 Task: Create new Company, with domain: 'umn.edu' and type: 'Other'. Add new contact for this company, with mail Id: 'Vaishali_Simmons@umn.edu', First Name: Vaishali, Last name:  Simmons, Job Title: 'Marketing Manager', Phone Number: '(202) 555-1240'. Change life cycle stage to  Lead and lead status to  Open. Logged in from softage.5@softage.net
Action: Mouse moved to (78, 48)
Screenshot: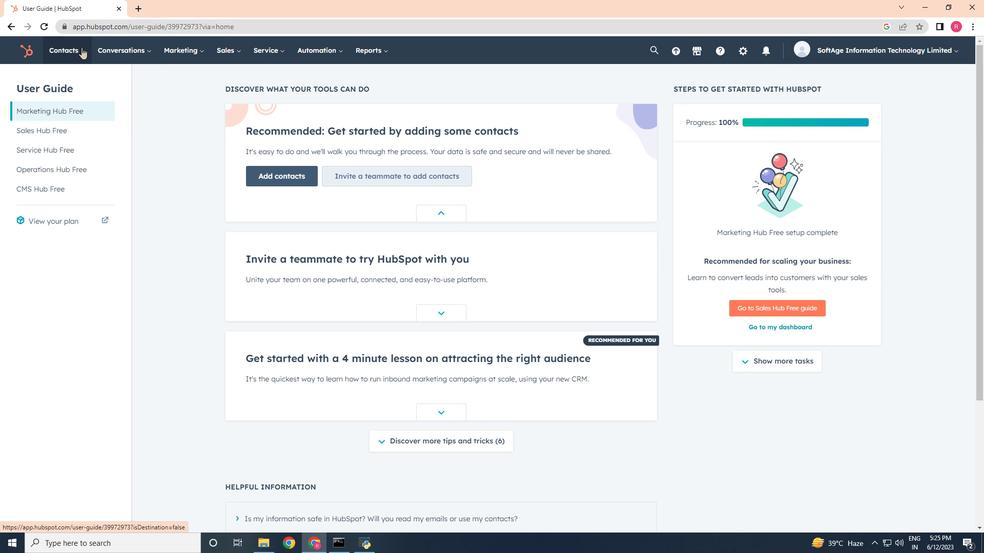 
Action: Mouse pressed left at (78, 48)
Screenshot: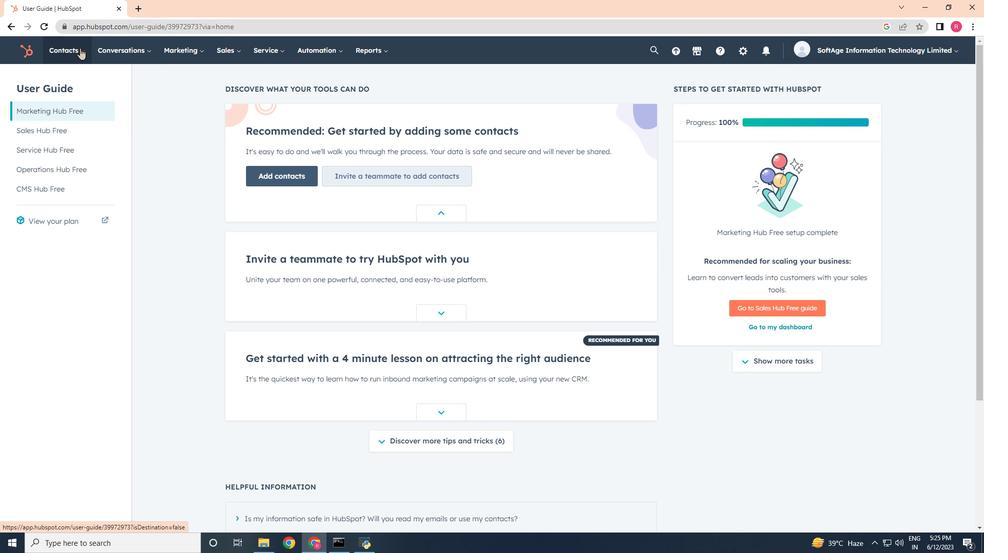 
Action: Mouse moved to (81, 94)
Screenshot: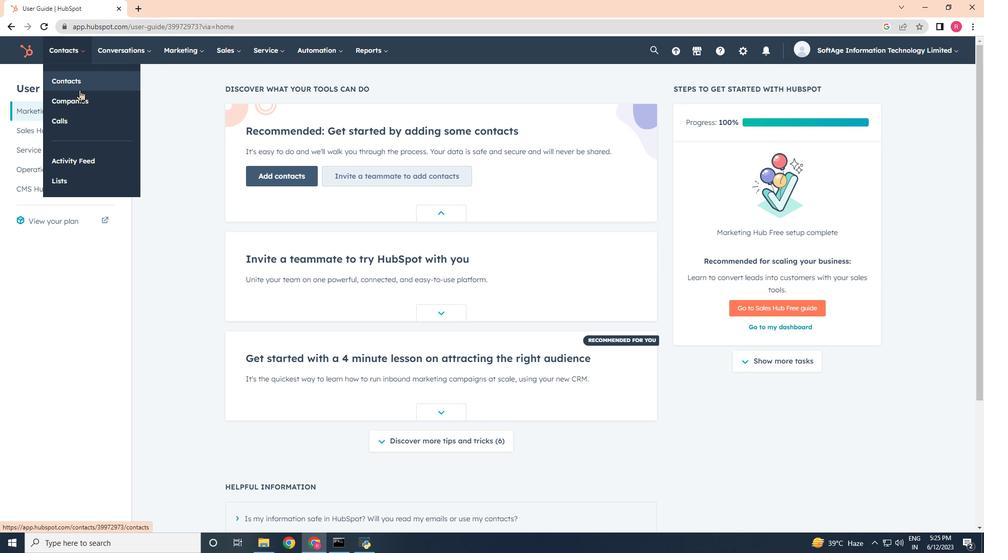 
Action: Mouse pressed left at (81, 94)
Screenshot: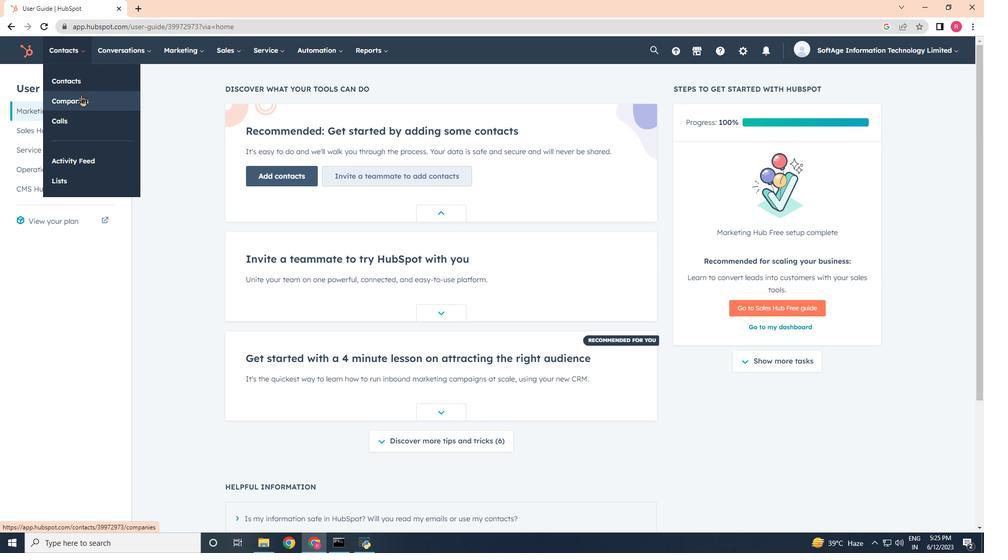
Action: Mouse moved to (933, 84)
Screenshot: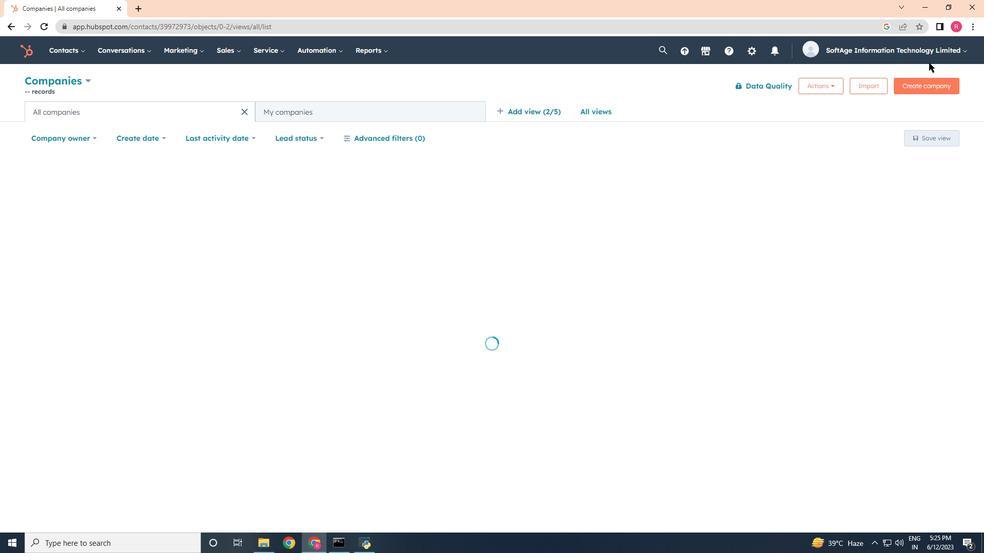 
Action: Mouse pressed left at (933, 84)
Screenshot: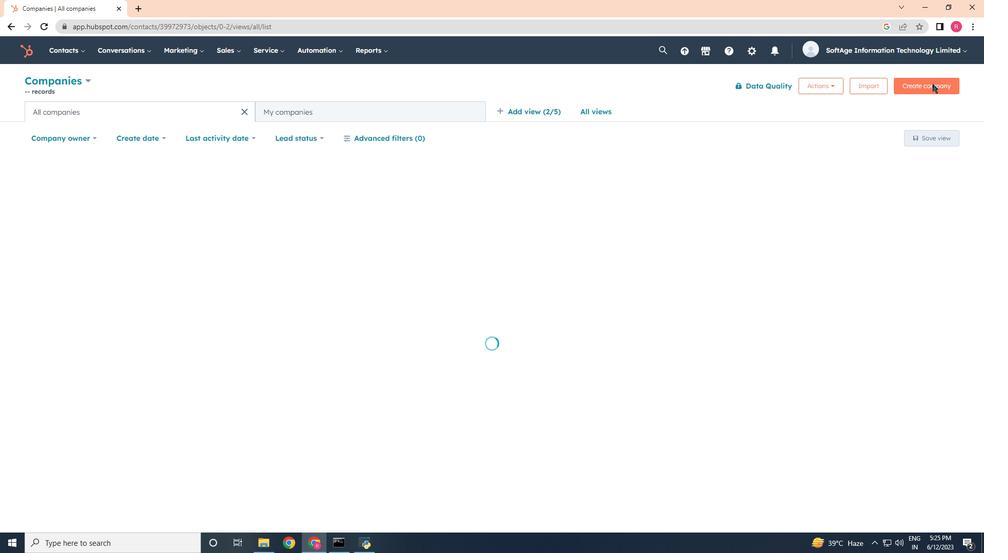
Action: Mouse moved to (748, 128)
Screenshot: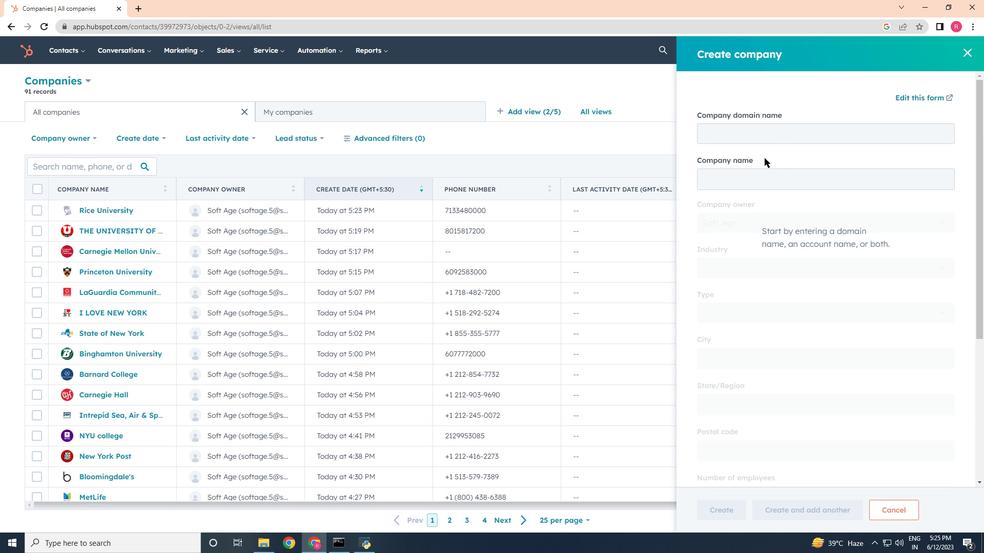 
Action: Mouse pressed left at (748, 128)
Screenshot: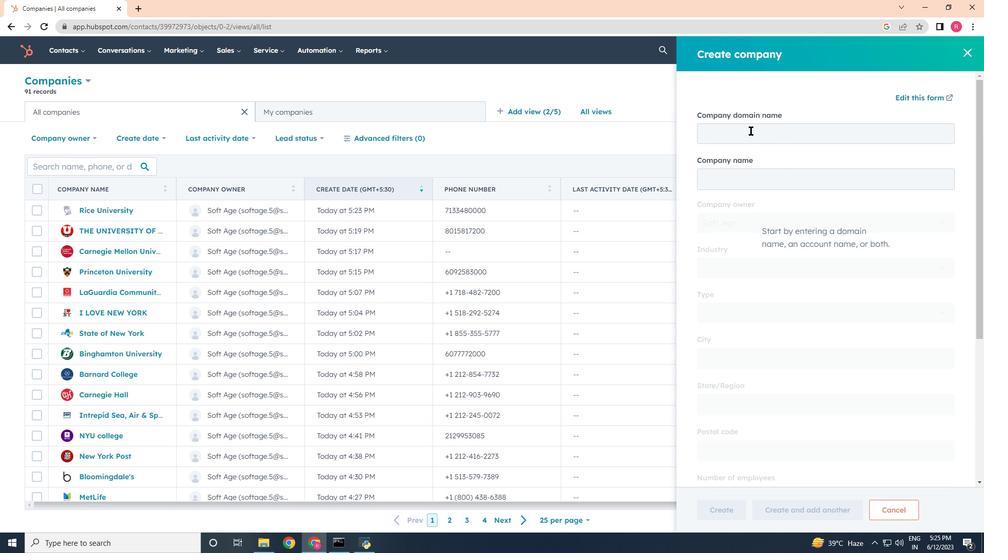 
Action: Mouse moved to (747, 128)
Screenshot: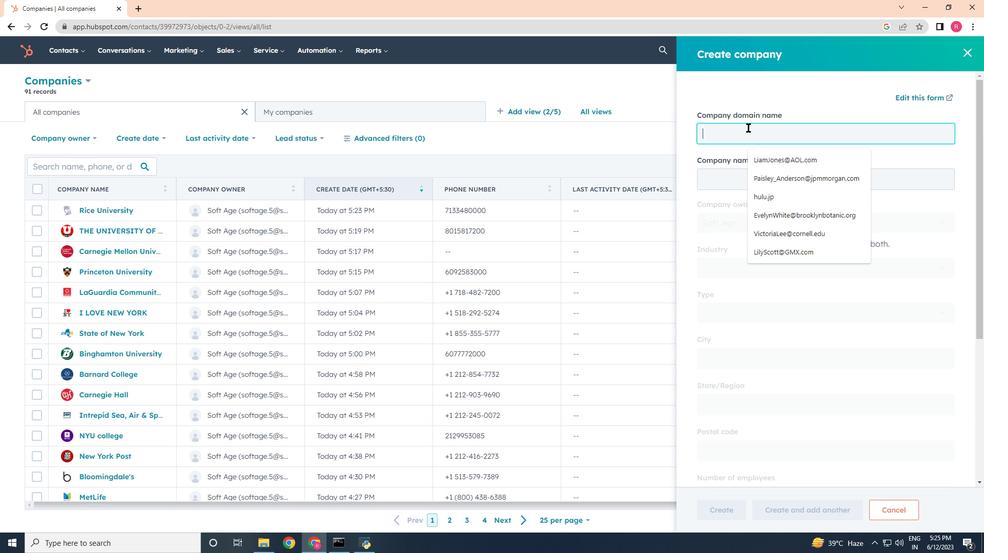 
Action: Key pressed umn.edu
Screenshot: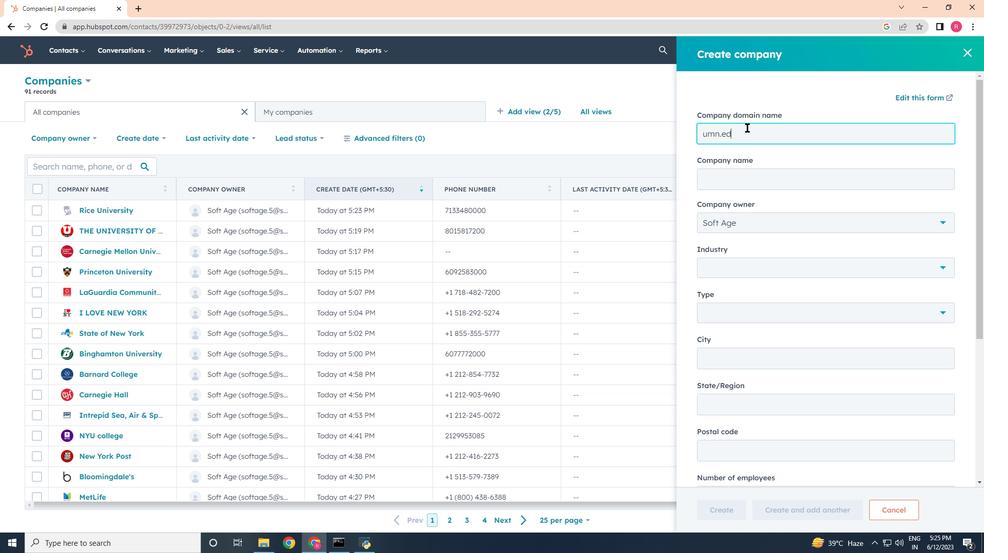 
Action: Mouse moved to (746, 309)
Screenshot: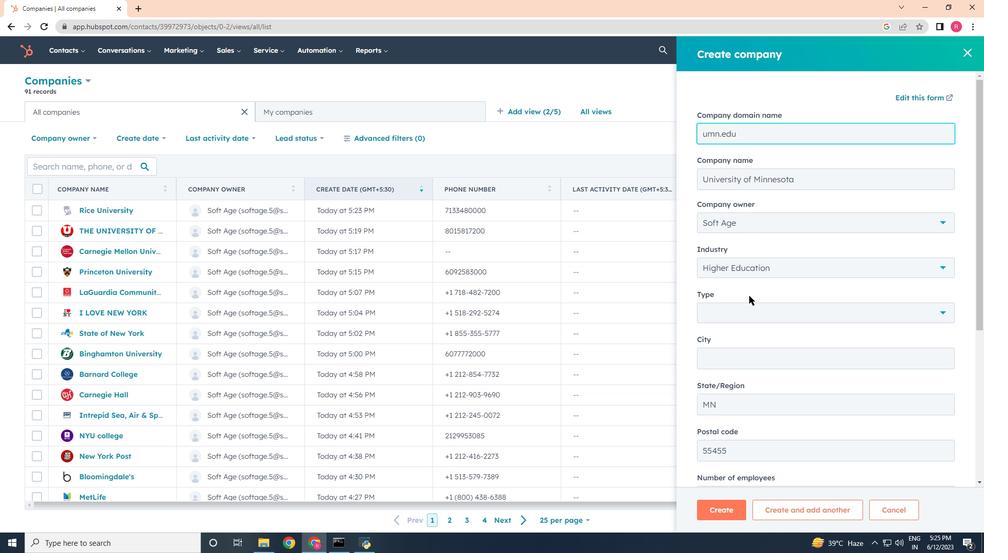 
Action: Mouse pressed left at (746, 309)
Screenshot: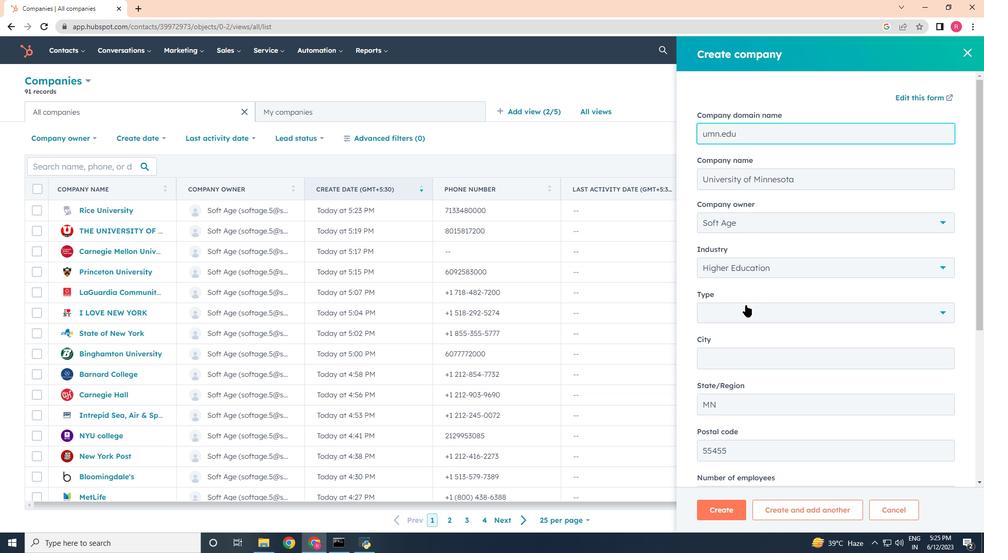 
Action: Mouse moved to (733, 446)
Screenshot: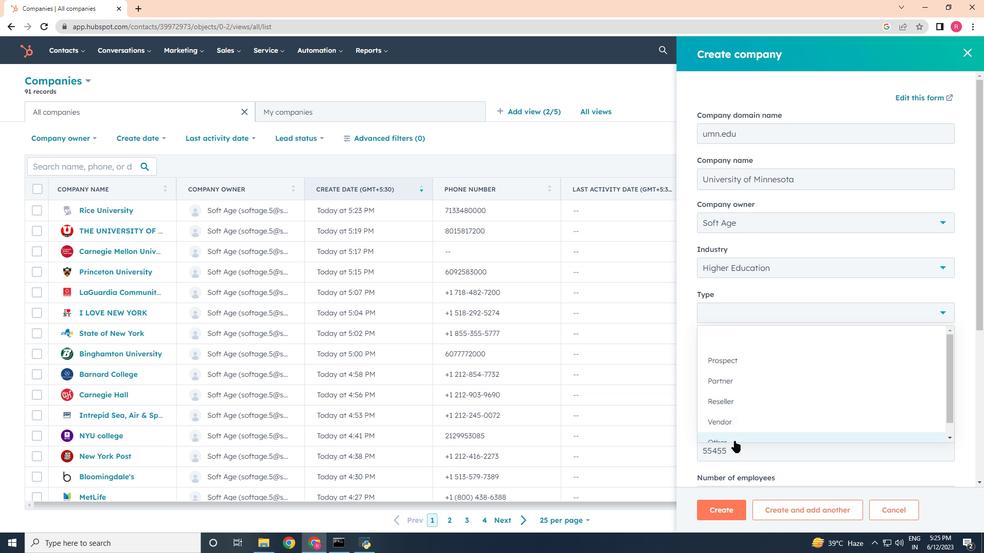 
Action: Mouse pressed left at (733, 446)
Screenshot: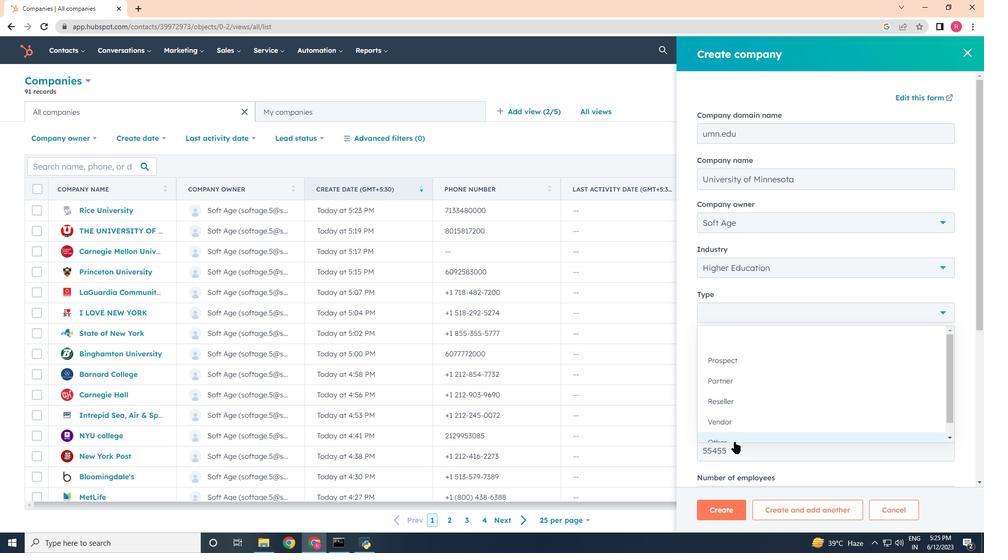 
Action: Mouse moved to (731, 305)
Screenshot: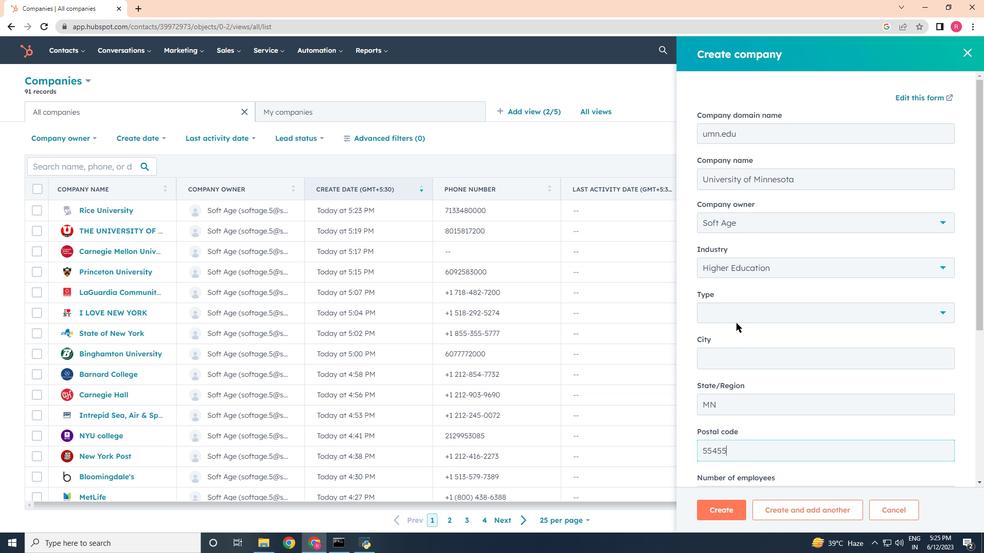 
Action: Mouse pressed left at (731, 305)
Screenshot: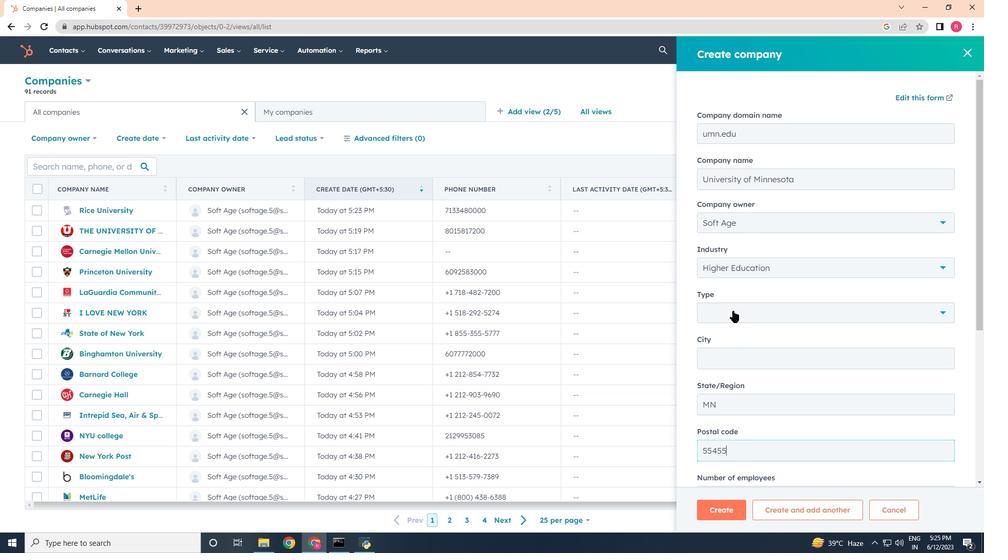 
Action: Mouse moved to (730, 427)
Screenshot: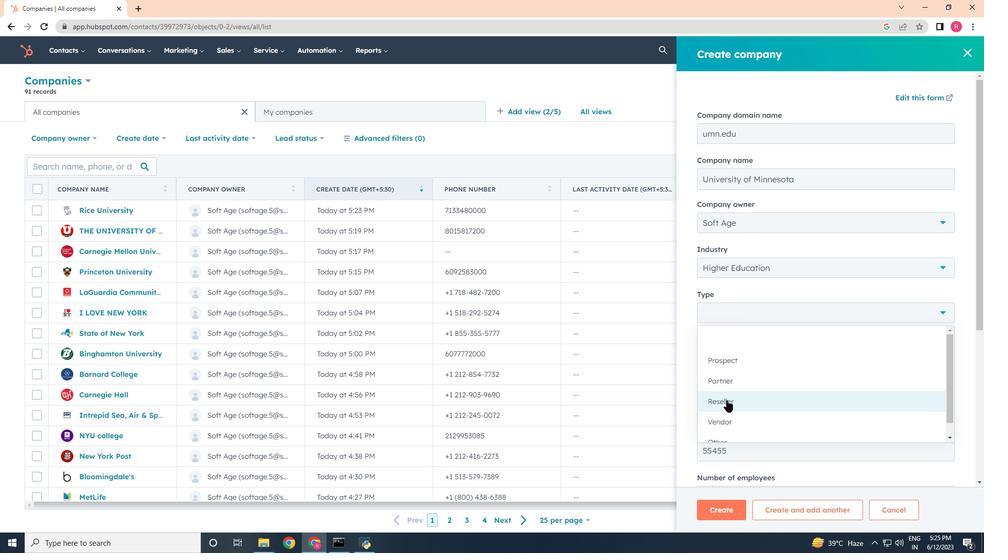 
Action: Mouse scrolled (730, 426) with delta (0, 0)
Screenshot: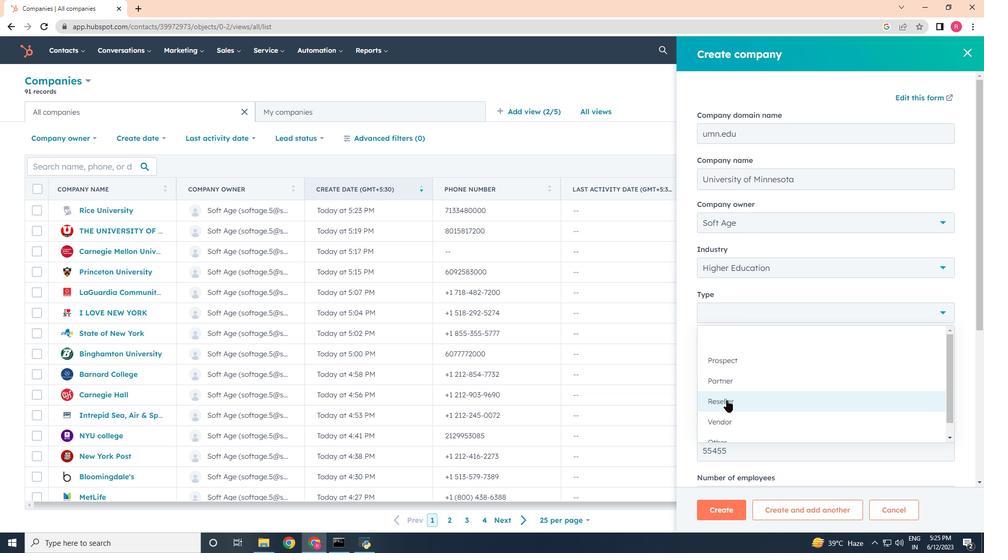 
Action: Mouse moved to (731, 434)
Screenshot: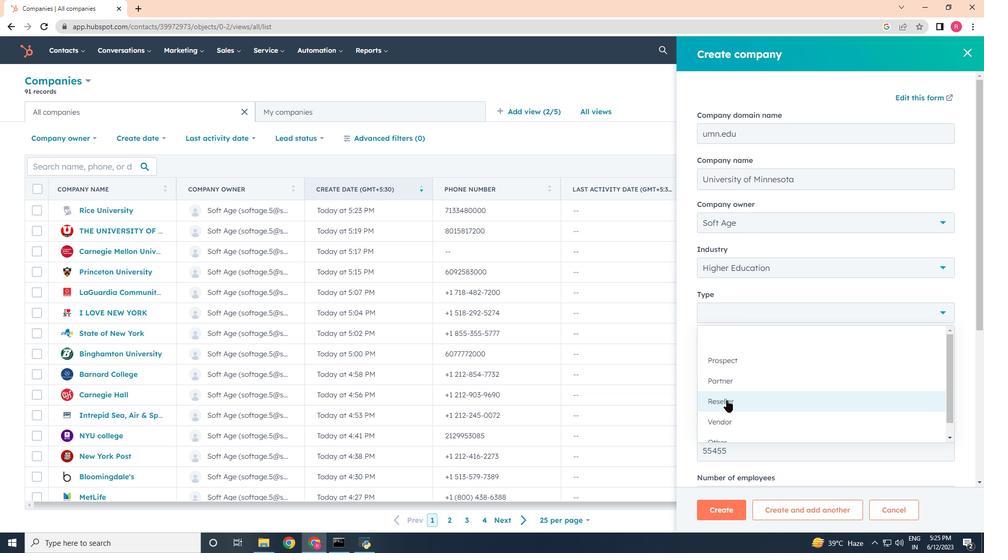 
Action: Mouse scrolled (731, 434) with delta (0, 0)
Screenshot: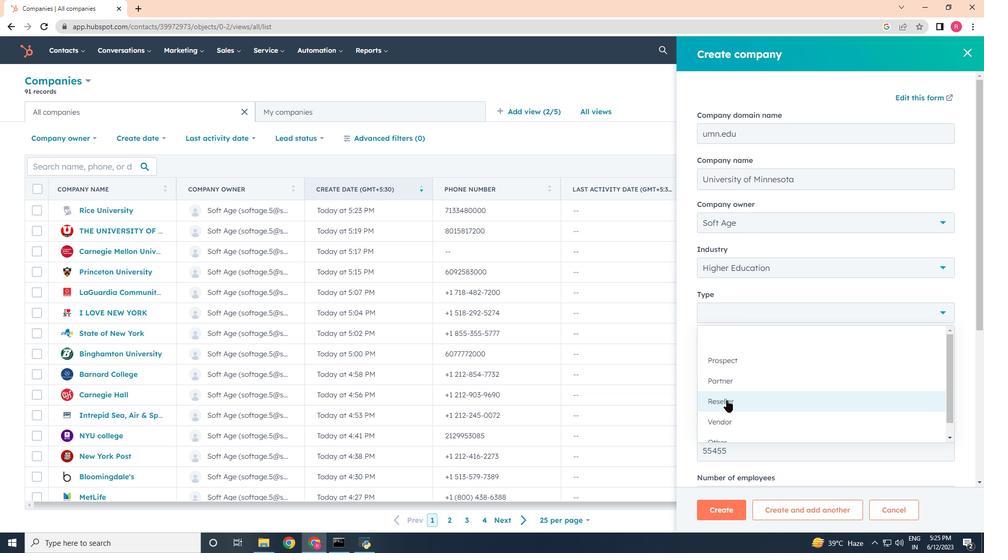
Action: Mouse scrolled (731, 434) with delta (0, 0)
Screenshot: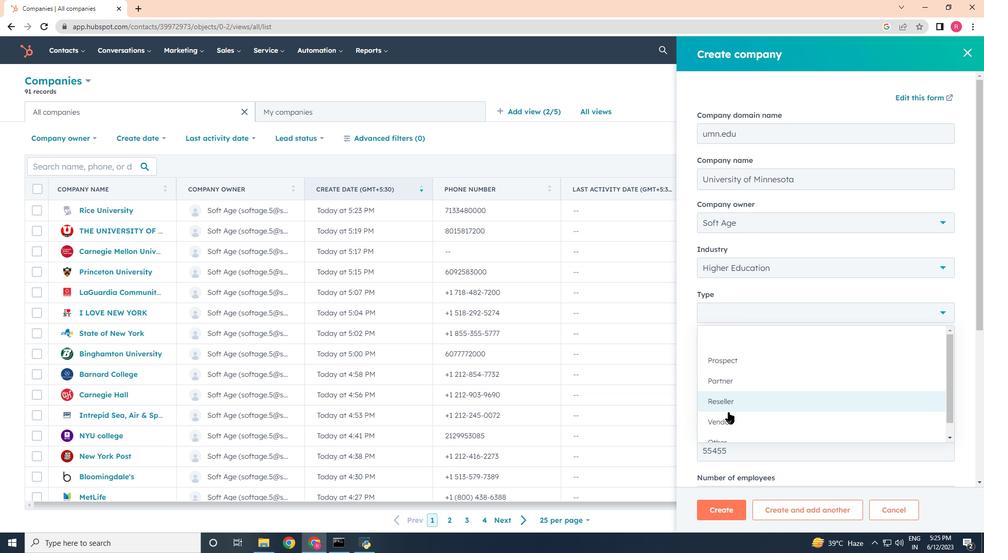 
Action: Mouse scrolled (731, 434) with delta (0, 0)
Screenshot: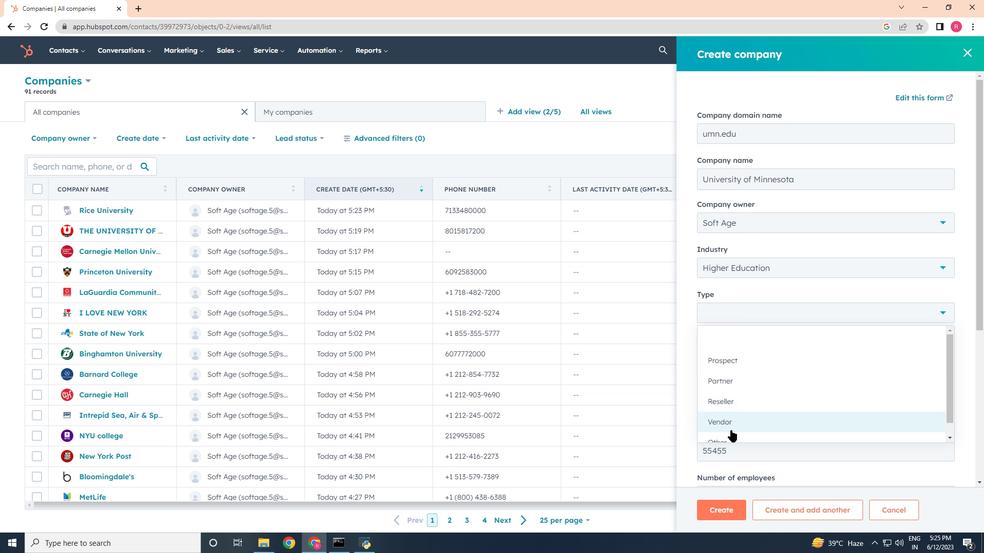
Action: Mouse moved to (732, 433)
Screenshot: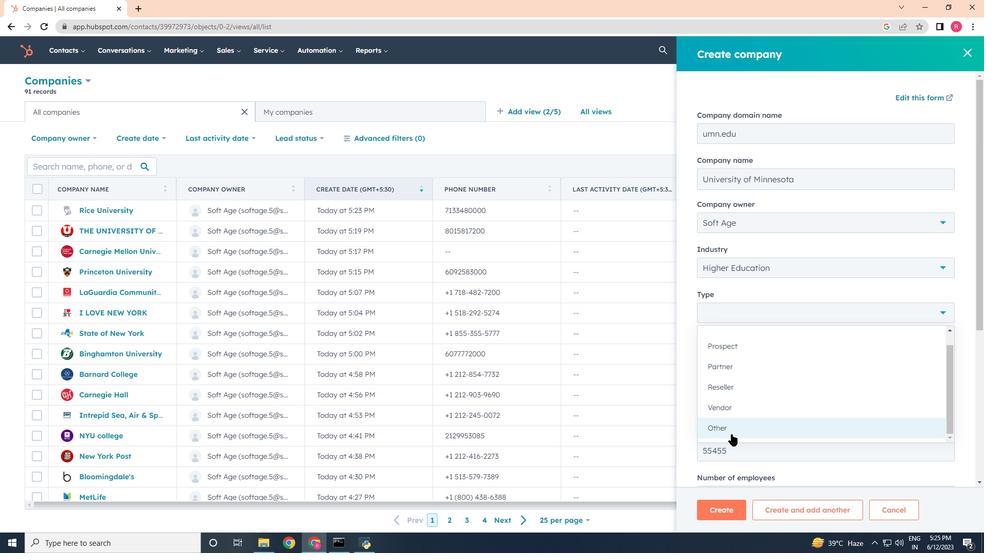 
Action: Mouse pressed left at (732, 433)
Screenshot: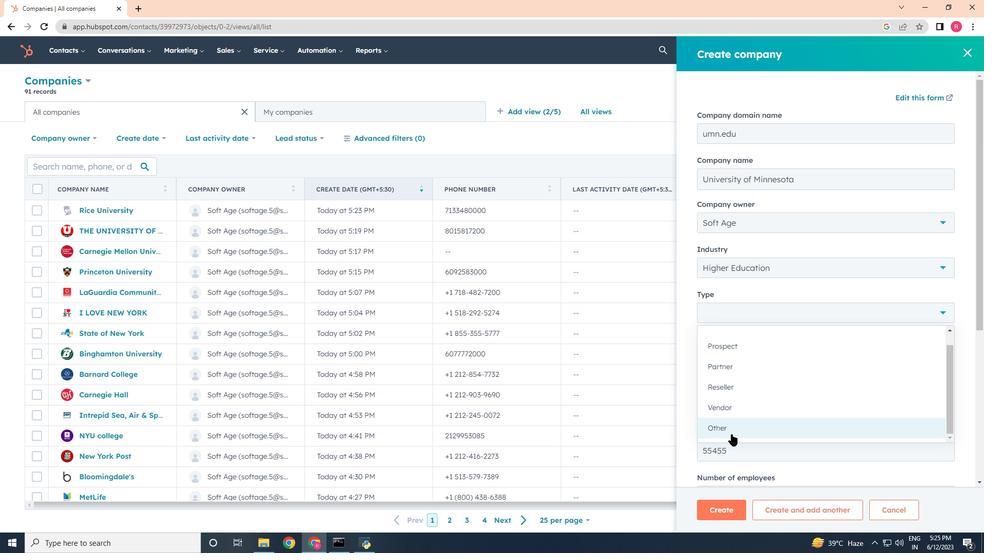 
Action: Mouse moved to (727, 509)
Screenshot: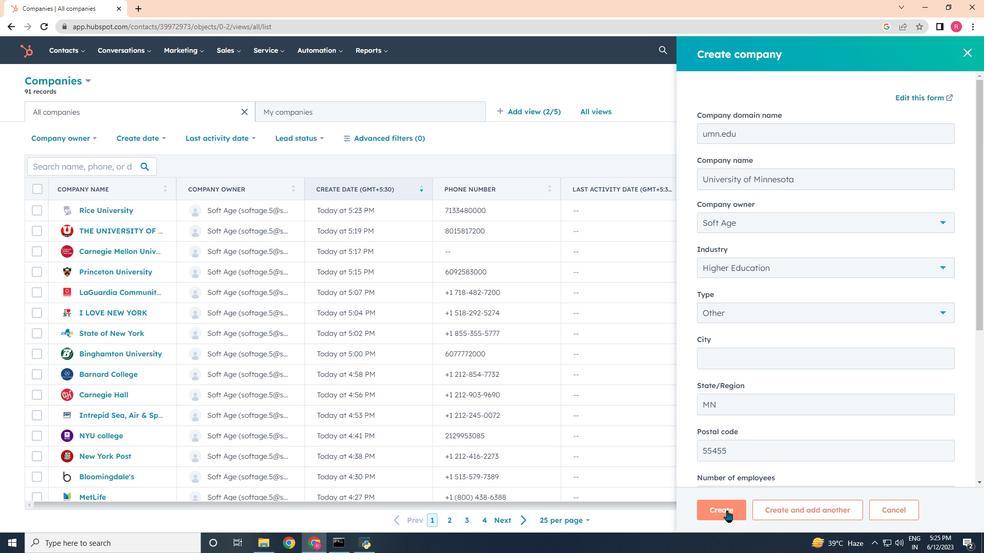 
Action: Mouse pressed left at (727, 509)
Screenshot: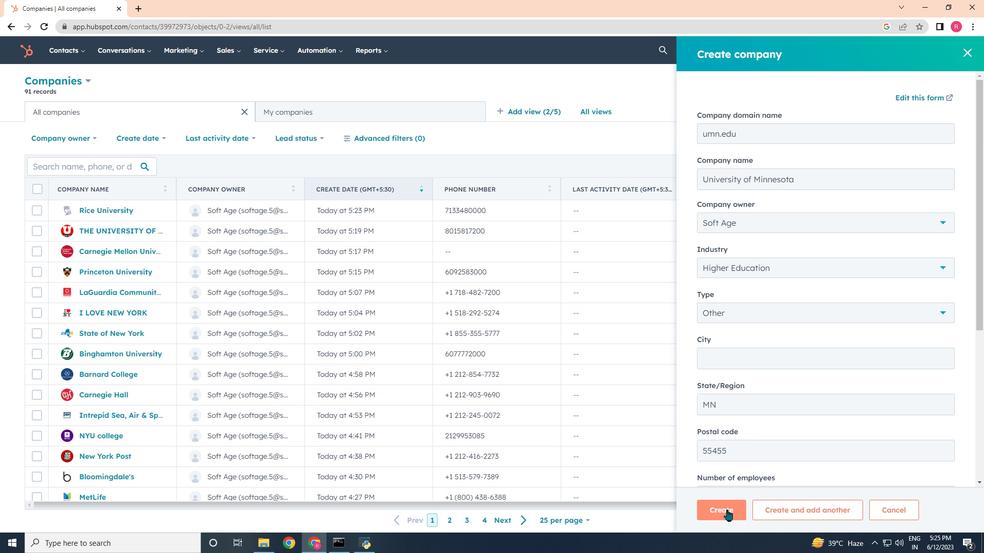 
Action: Mouse moved to (692, 329)
Screenshot: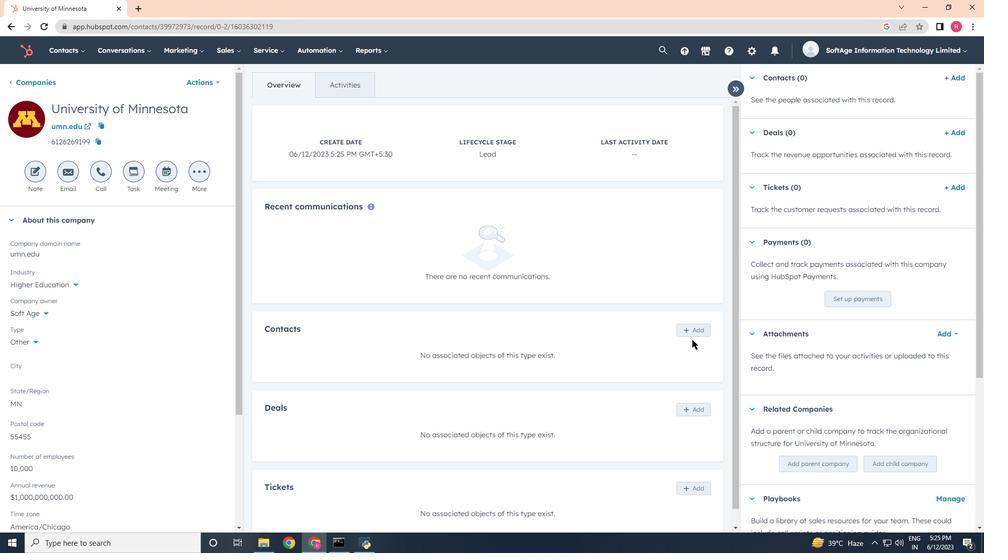 
Action: Mouse pressed left at (692, 329)
Screenshot: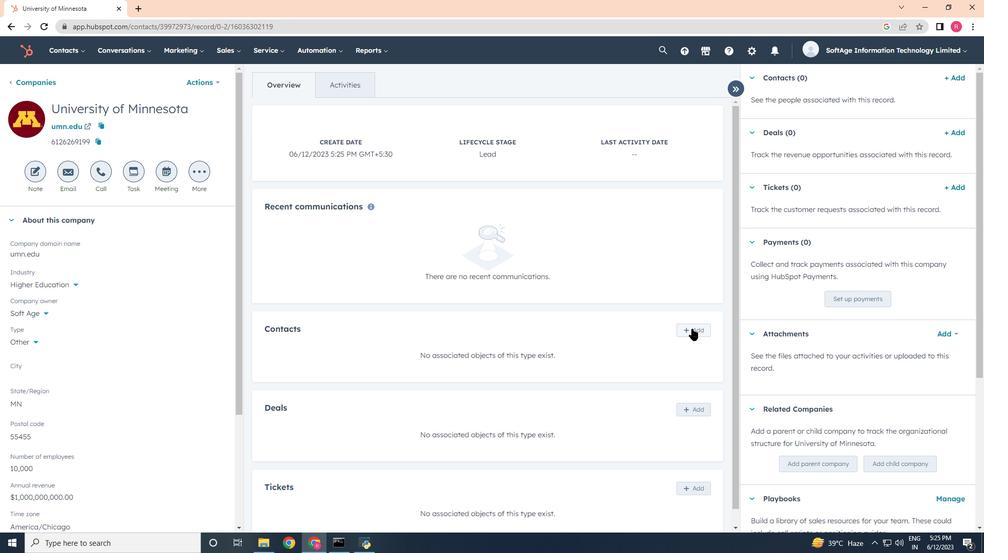 
Action: Mouse moved to (743, 96)
Screenshot: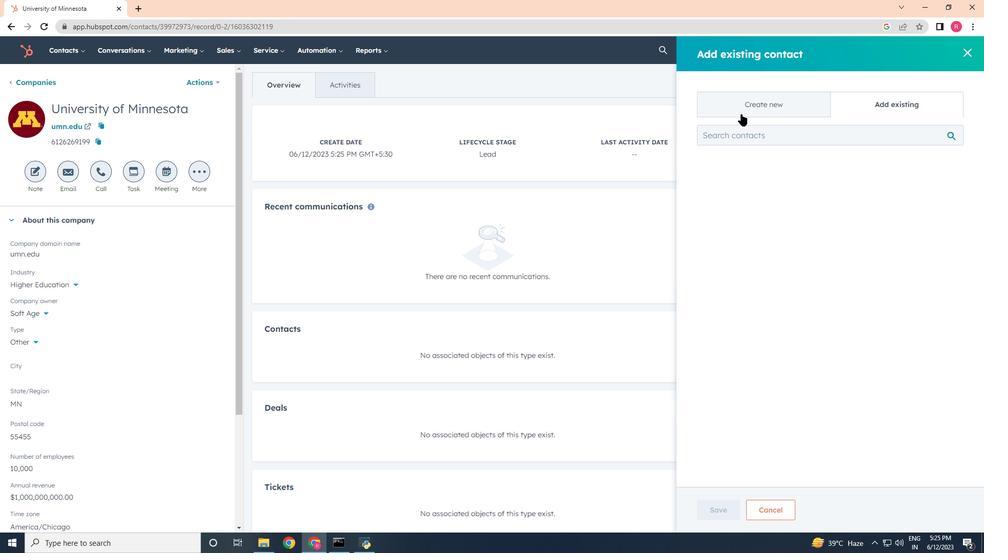 
Action: Mouse pressed left at (743, 96)
Screenshot: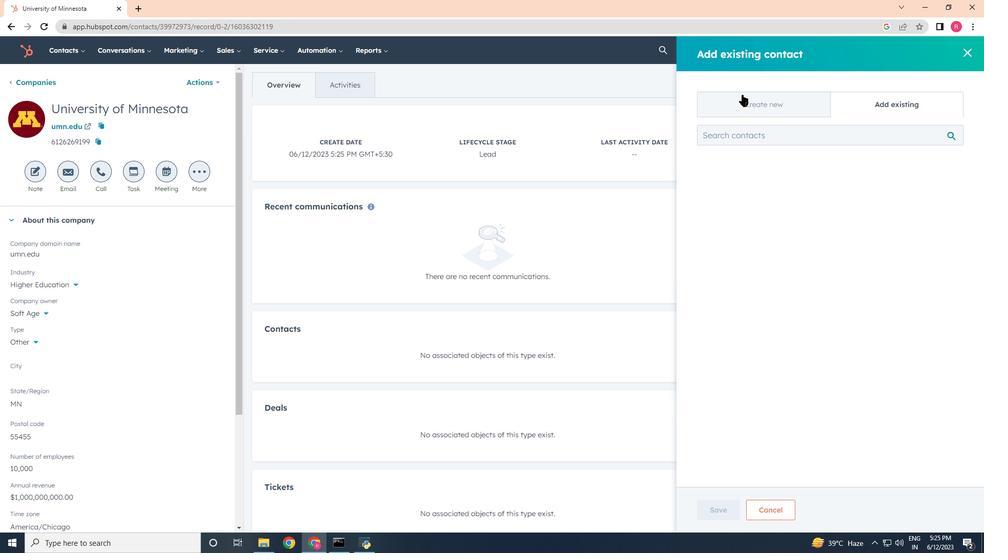 
Action: Mouse moved to (742, 166)
Screenshot: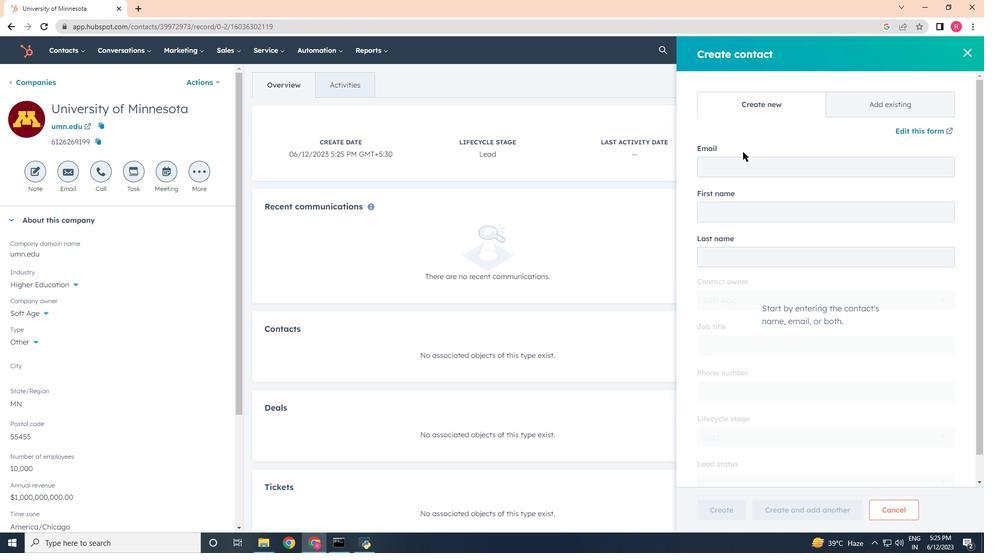 
Action: Mouse pressed left at (742, 166)
Screenshot: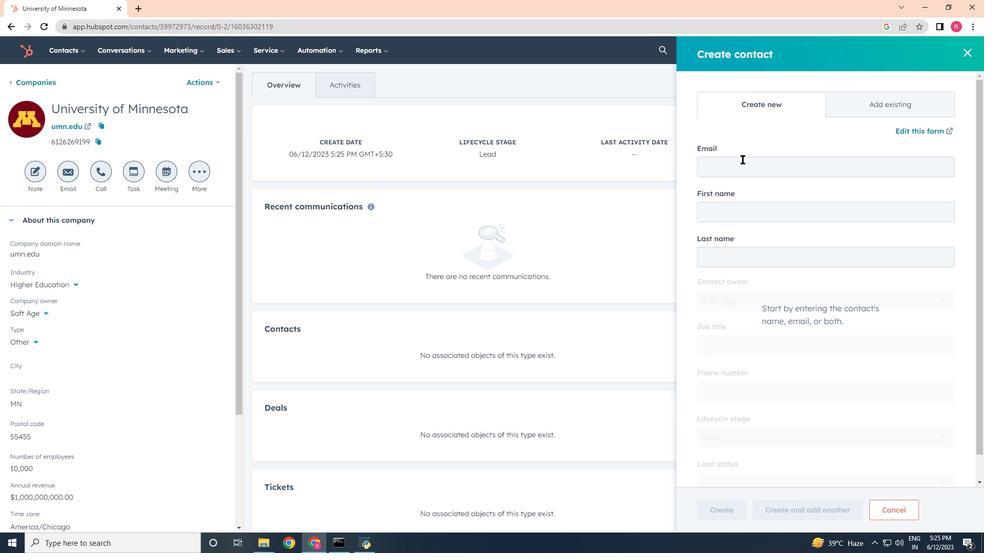 
Action: Mouse moved to (741, 165)
Screenshot: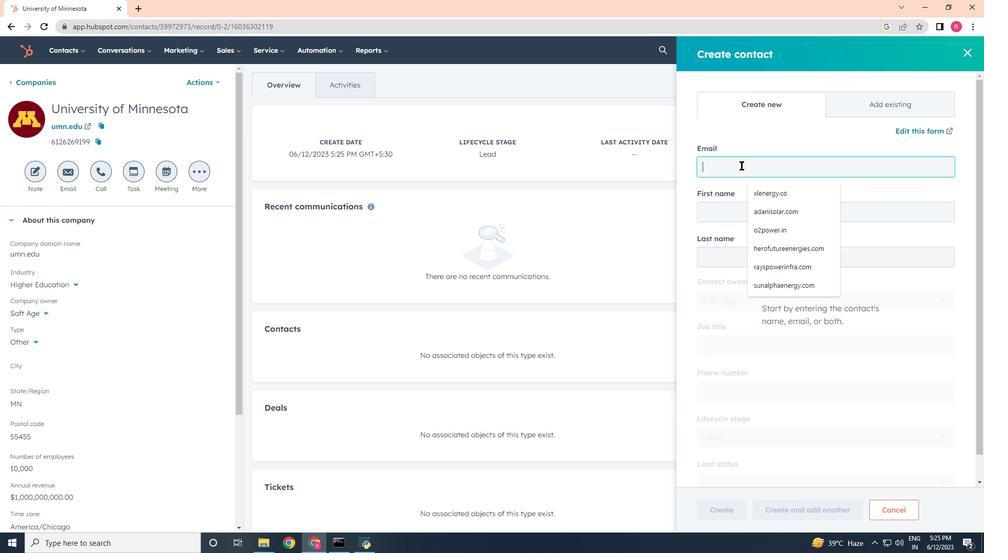 
Action: Key pressed <Key.shift>Vaishali<Key.shift><Key.shift>_<Key.shift><Key.shift><Key.shift><Key.shift><Key.shift><Key.shift><Key.shift><Key.shift>Simmons<Key.shift><Key.shift><Key.shift><Key.shift>@umn.edu
Screenshot: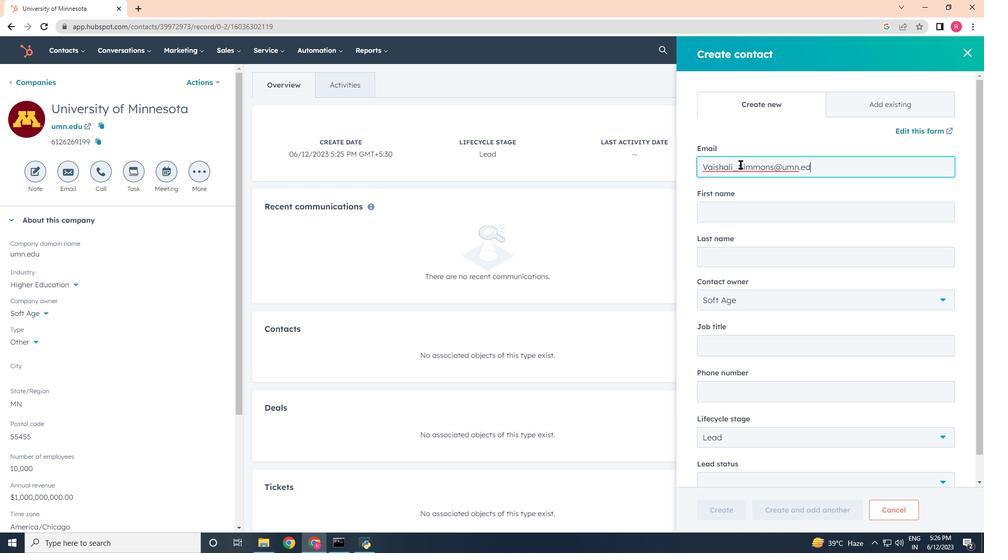 
Action: Mouse moved to (759, 210)
Screenshot: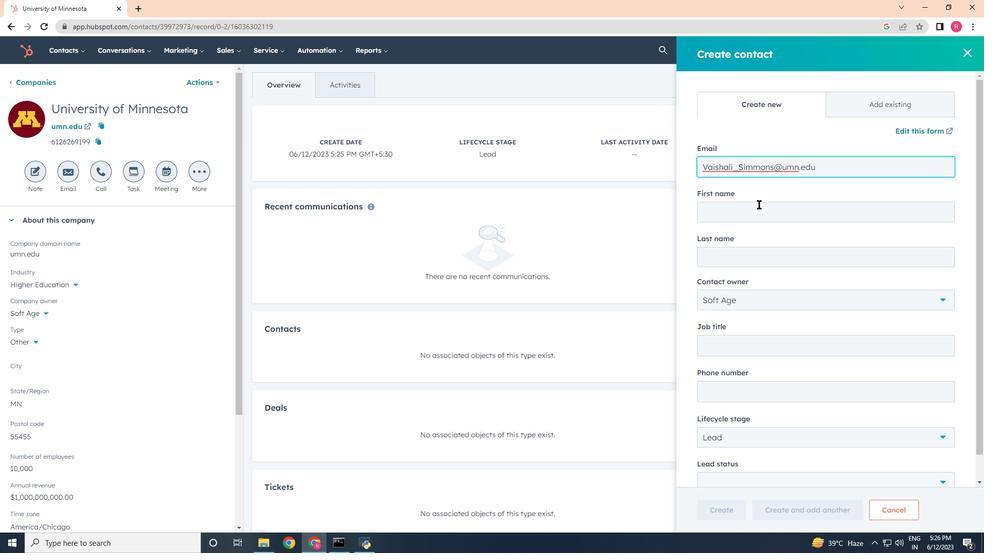 
Action: Mouse pressed left at (759, 210)
Screenshot: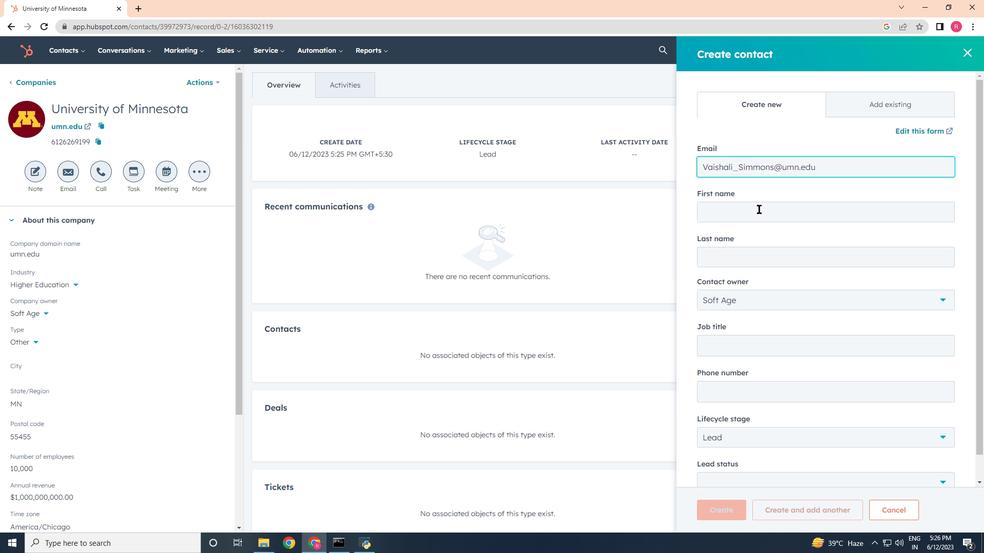 
Action: Mouse moved to (757, 212)
Screenshot: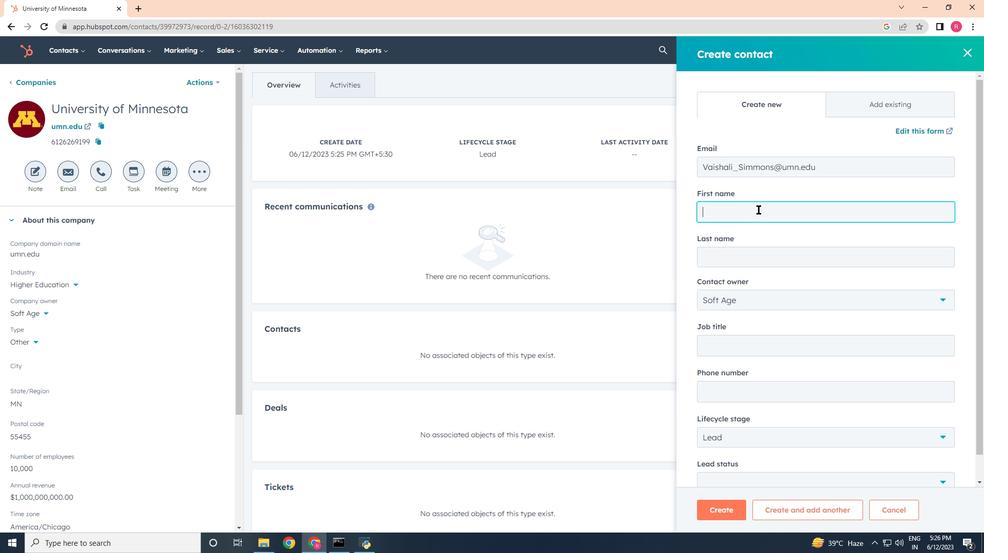 
Action: Key pressed <Key.shift><Key.shift><Key.shift><Key.shift><Key.shift>Vaishali<Key.tab><Key.shift>Simmons
Screenshot: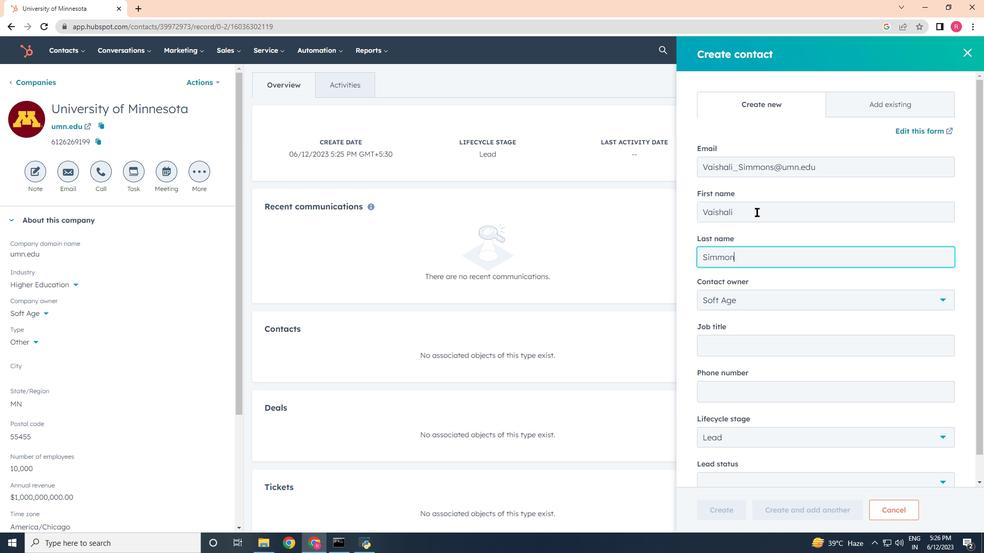 
Action: Mouse moved to (731, 345)
Screenshot: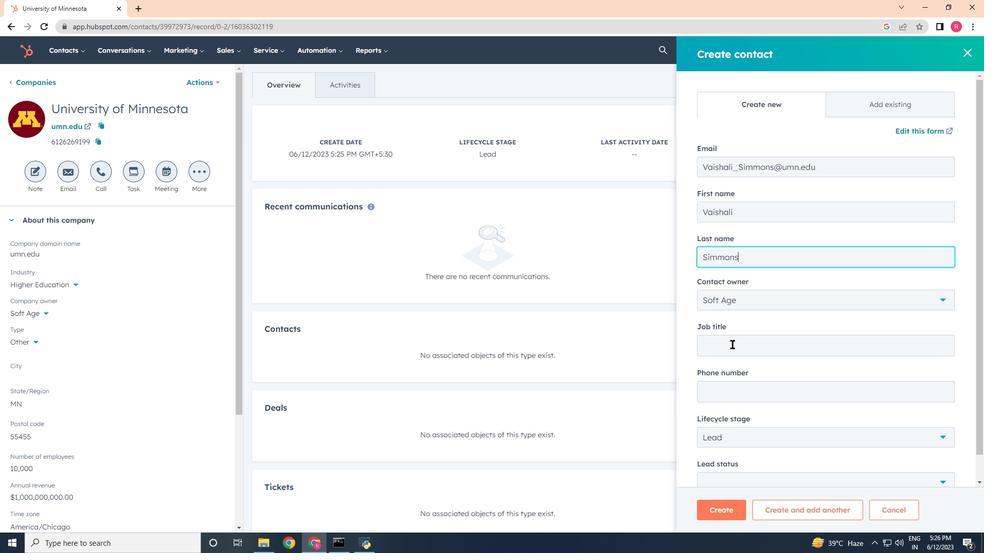
Action: Mouse pressed left at (731, 345)
Screenshot: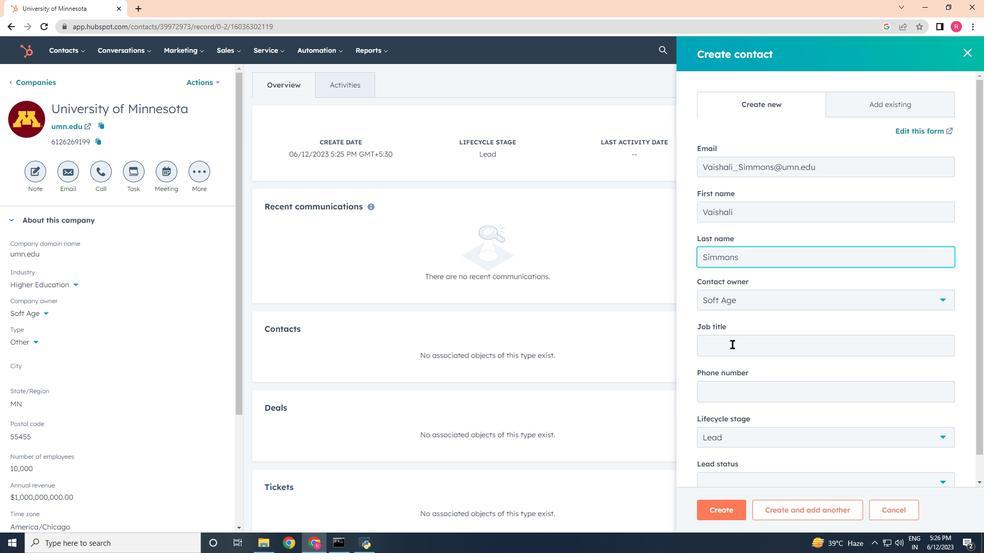 
Action: Key pressed <Key.shift_r>Marketing<Key.space><Key.shift>Manager
Screenshot: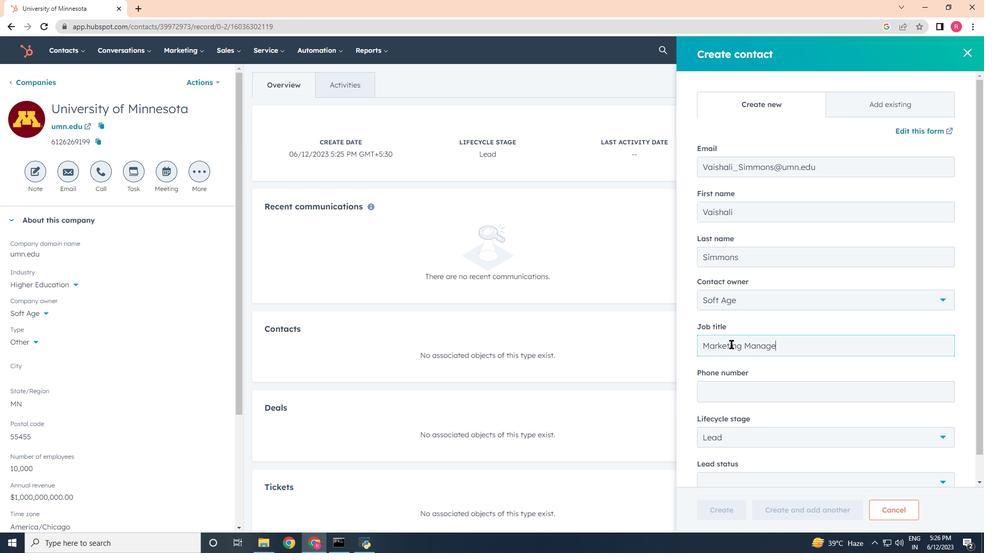 
Action: Mouse moved to (875, 278)
Screenshot: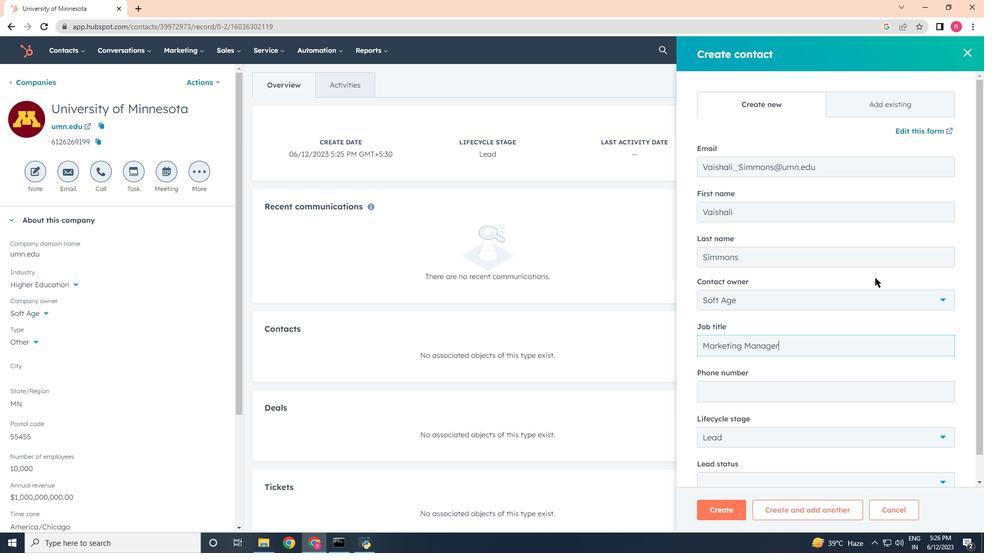 
Action: Mouse scrolled (875, 277) with delta (0, 0)
Screenshot: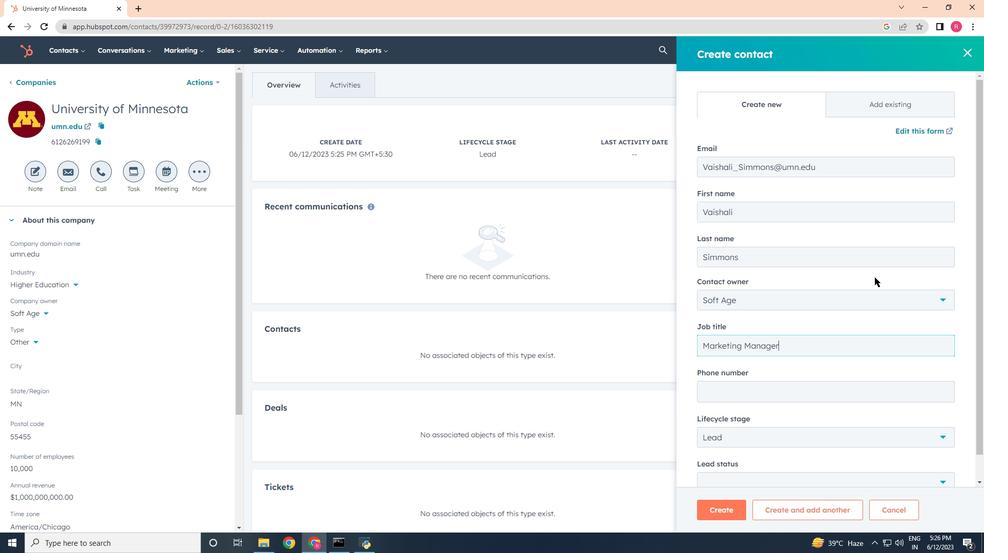 
Action: Mouse moved to (876, 278)
Screenshot: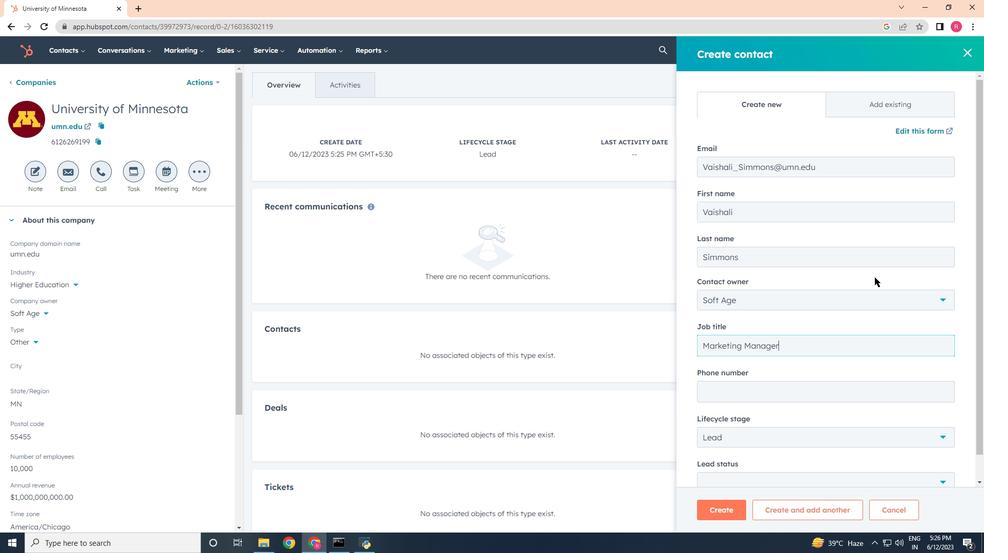 
Action: Mouse scrolled (876, 277) with delta (0, 0)
Screenshot: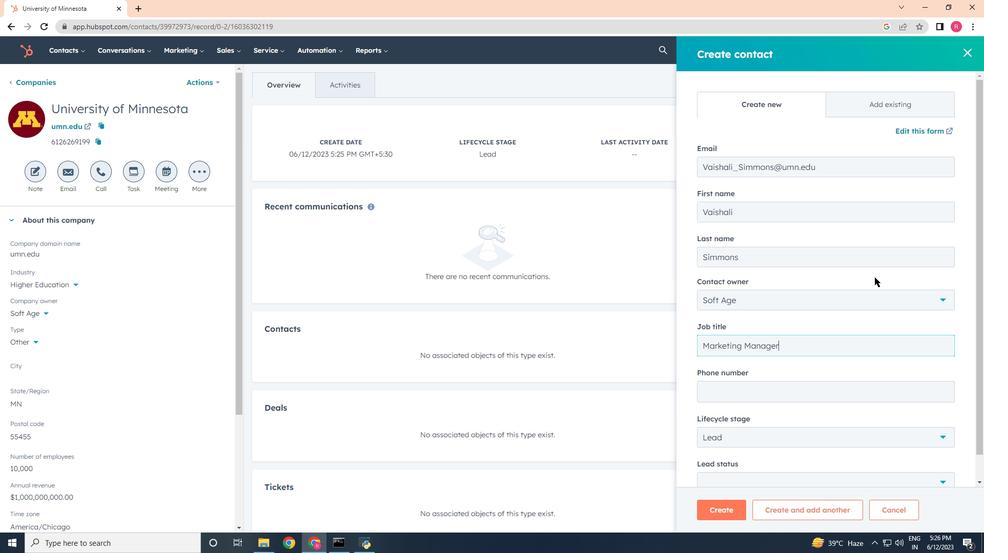 
Action: Mouse scrolled (876, 277) with delta (0, 0)
Screenshot: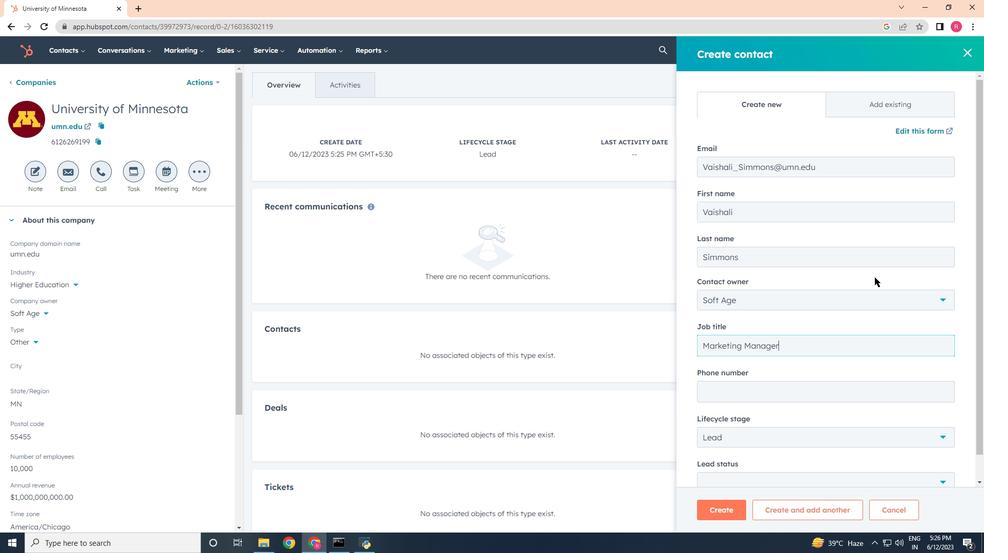 
Action: Mouse moved to (787, 375)
Screenshot: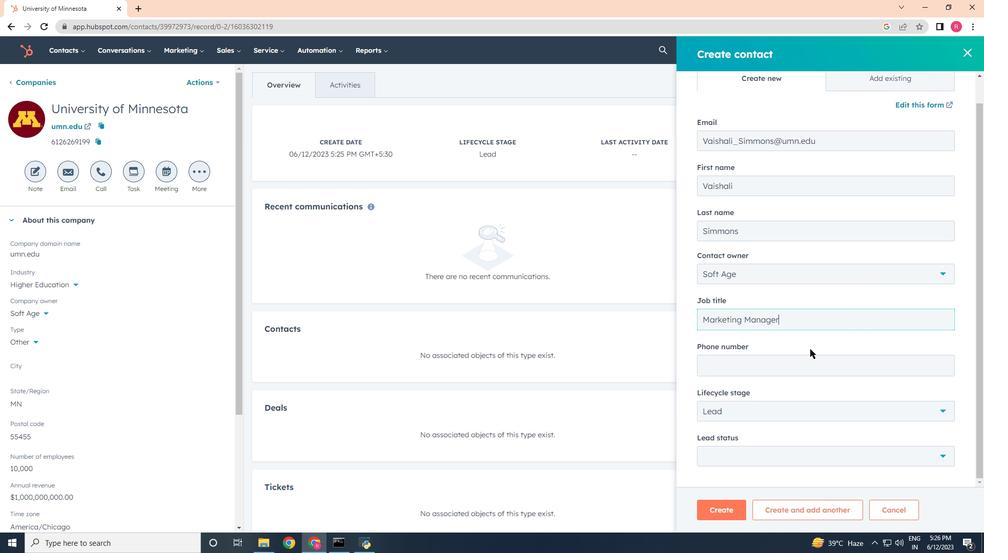 
Action: Mouse pressed left at (787, 375)
Screenshot: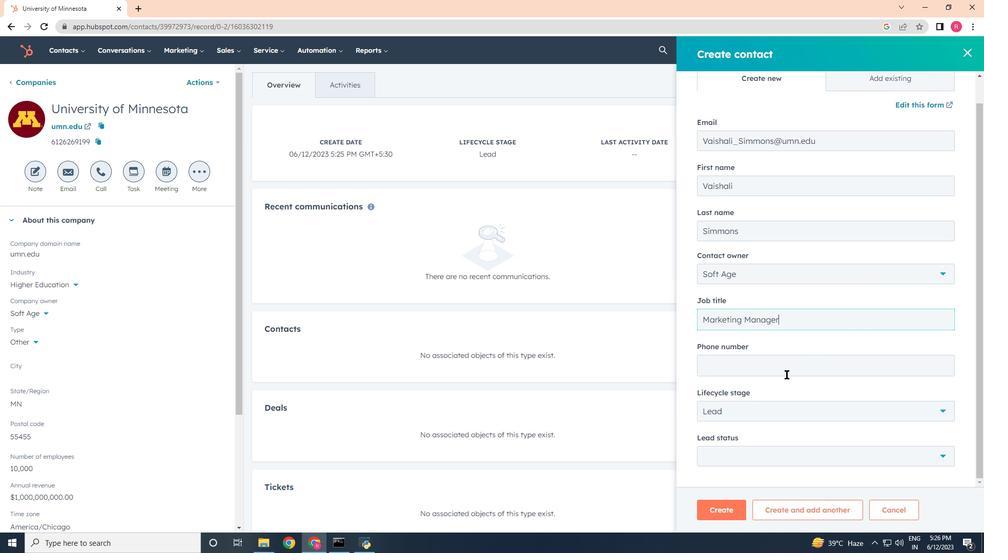 
Action: Mouse moved to (784, 375)
Screenshot: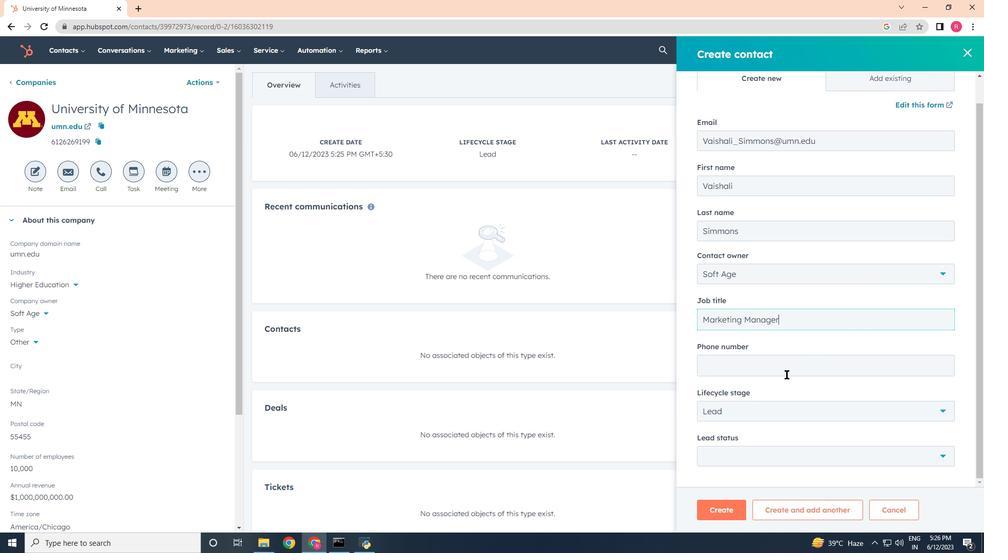 
Action: Key pressed 2025551240
Screenshot: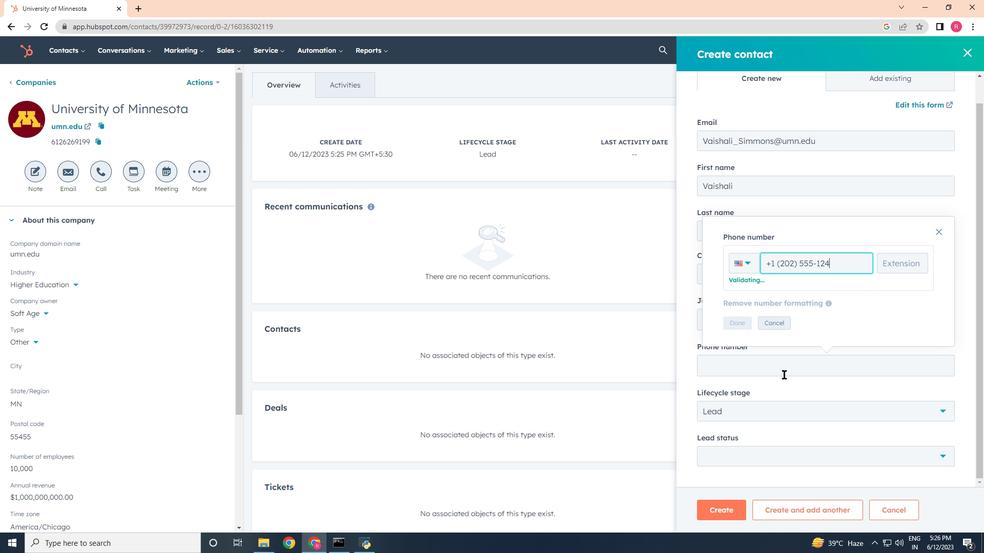 
Action: Mouse moved to (740, 327)
Screenshot: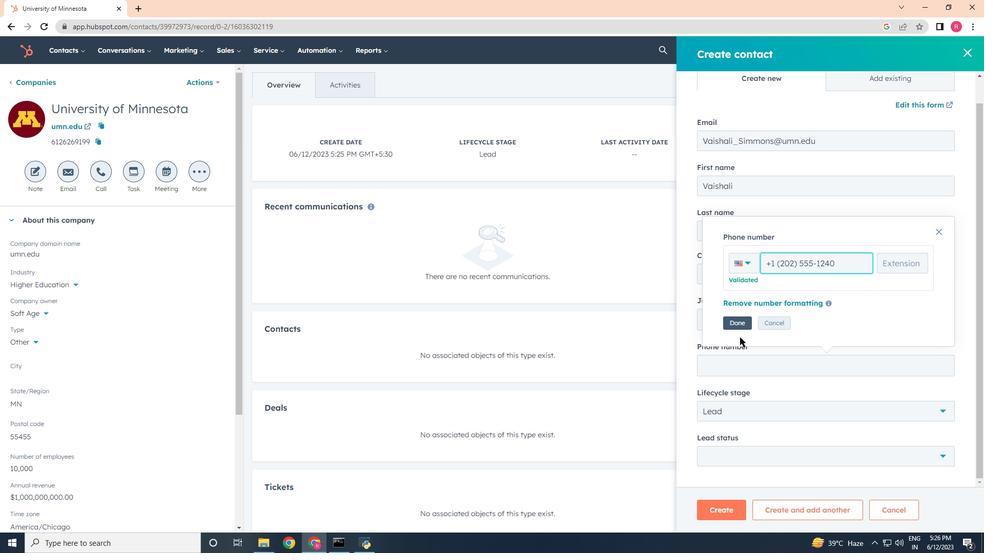 
Action: Mouse pressed left at (740, 327)
Screenshot: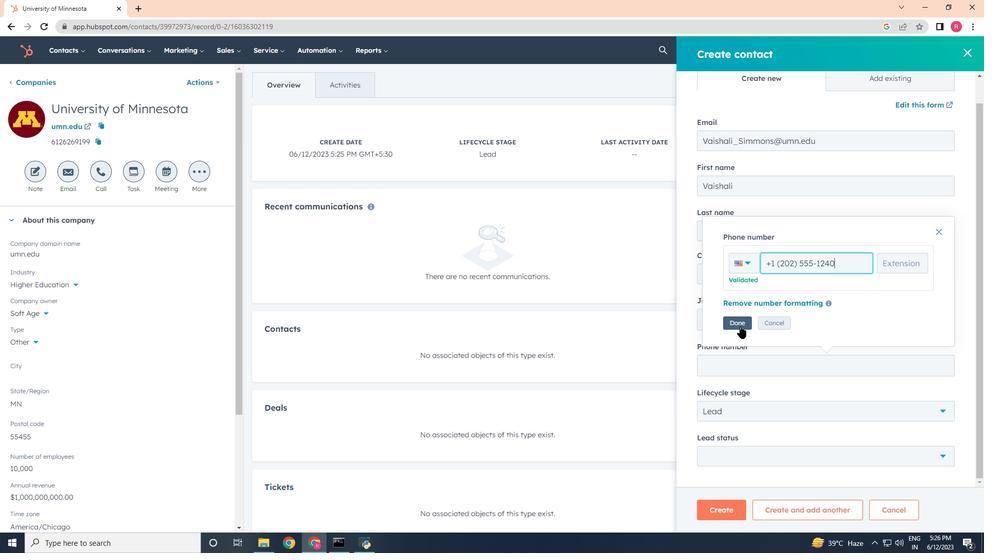 
Action: Mouse moved to (752, 409)
Screenshot: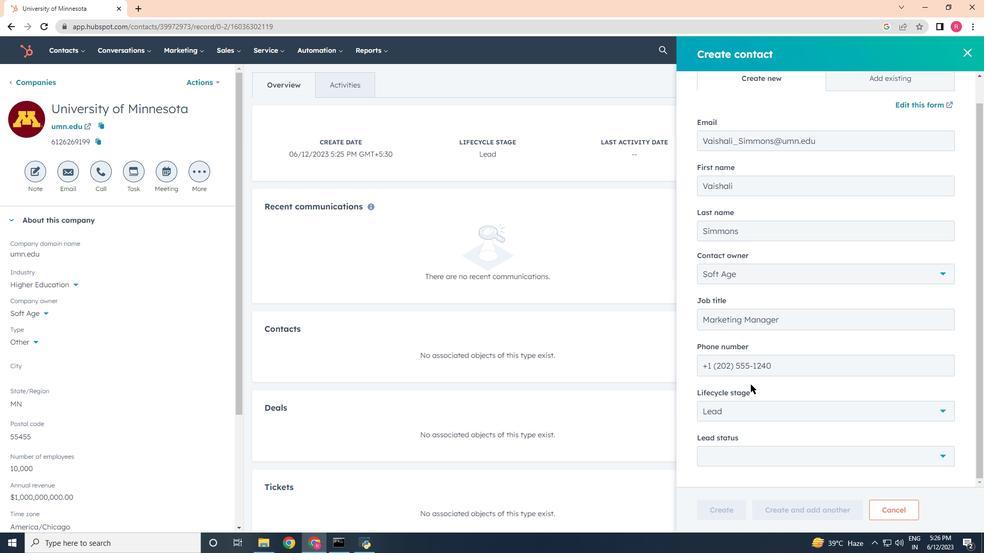 
Action: Mouse scrolled (752, 409) with delta (0, 0)
Screenshot: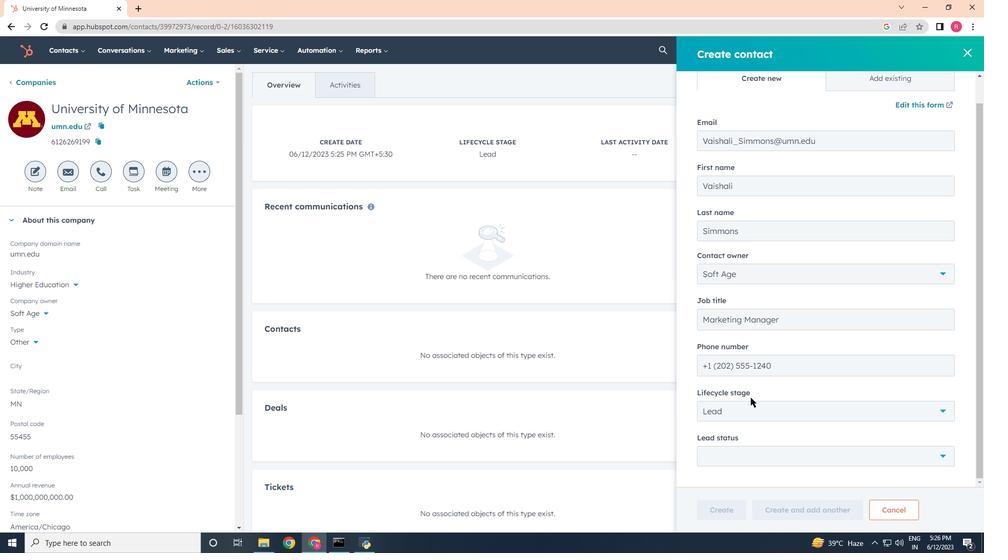 
Action: Mouse scrolled (752, 409) with delta (0, 0)
Screenshot: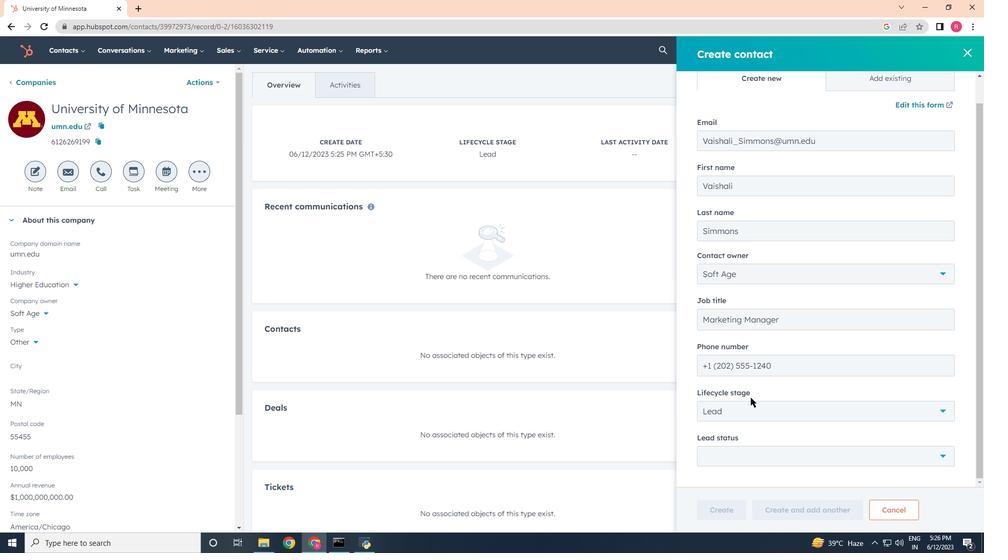 
Action: Mouse scrolled (752, 409) with delta (0, 0)
Screenshot: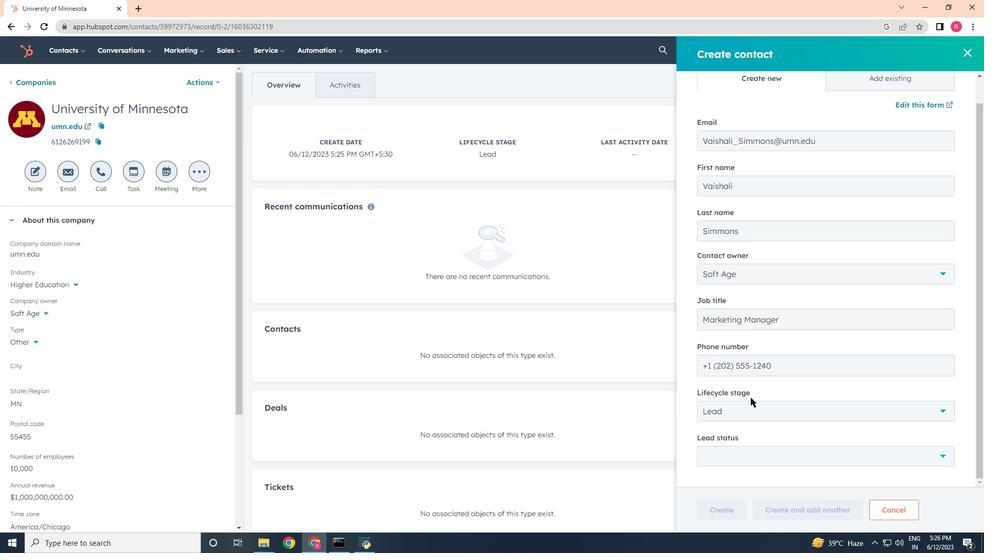 
Action: Mouse moved to (748, 409)
Screenshot: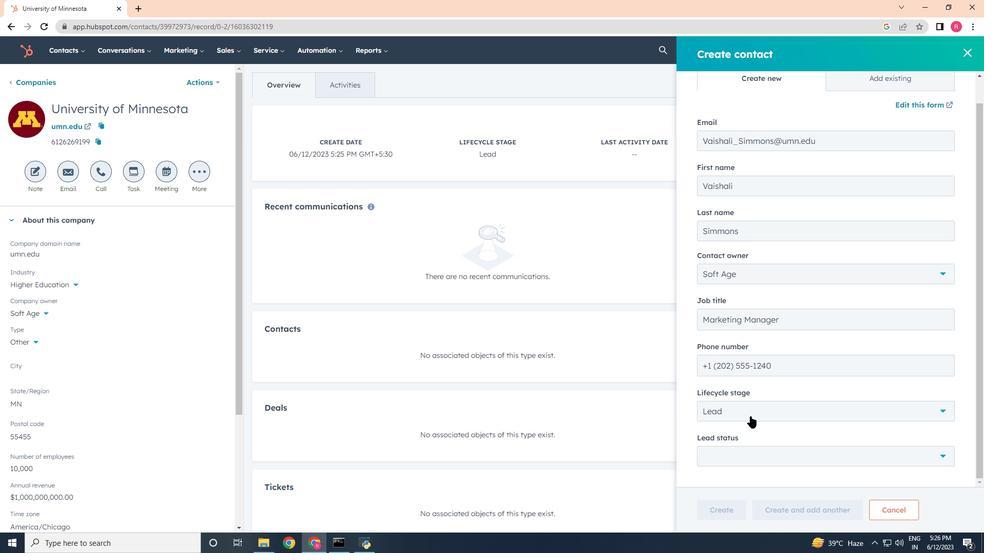 
Action: Mouse pressed left at (748, 409)
Screenshot: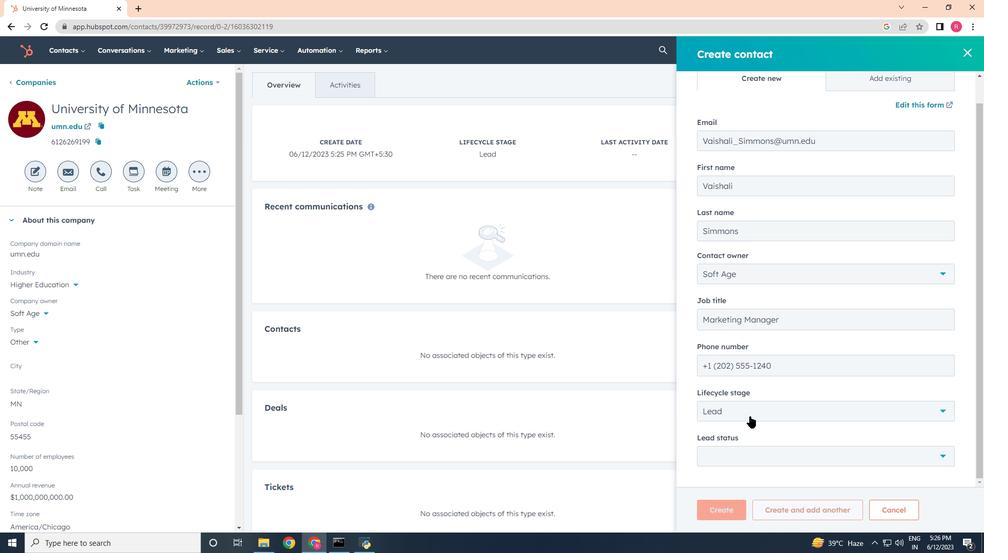 
Action: Mouse moved to (723, 324)
Screenshot: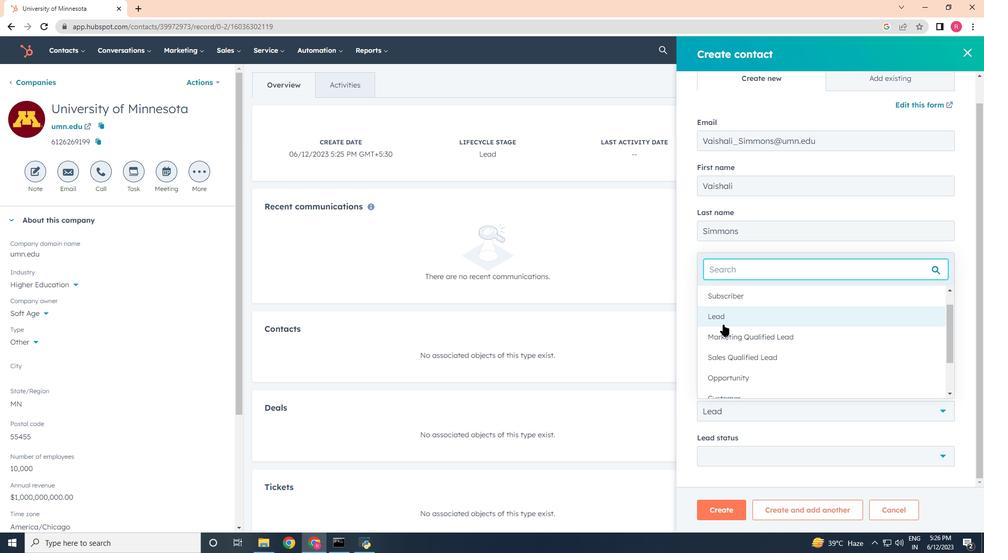 
Action: Mouse pressed left at (723, 324)
Screenshot: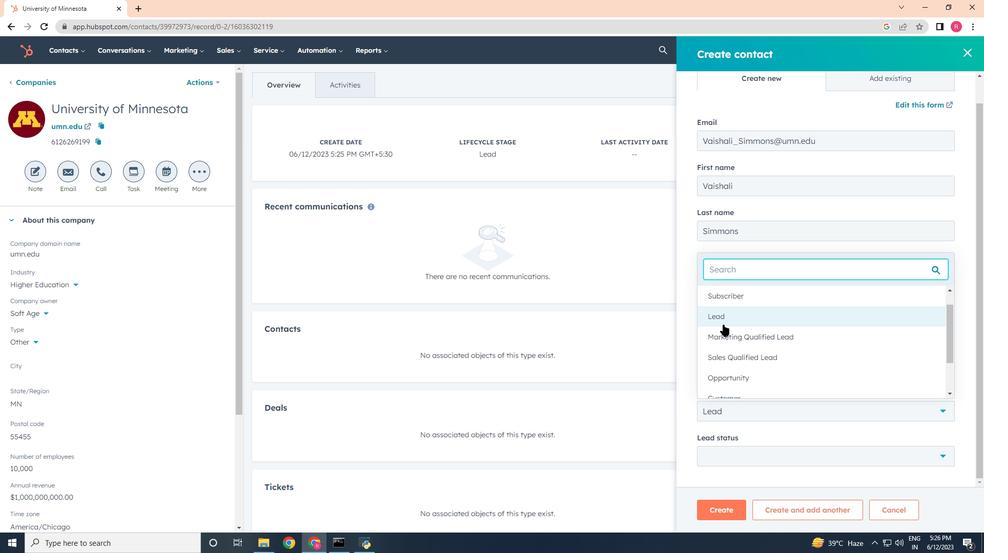 
Action: Mouse moved to (746, 463)
Screenshot: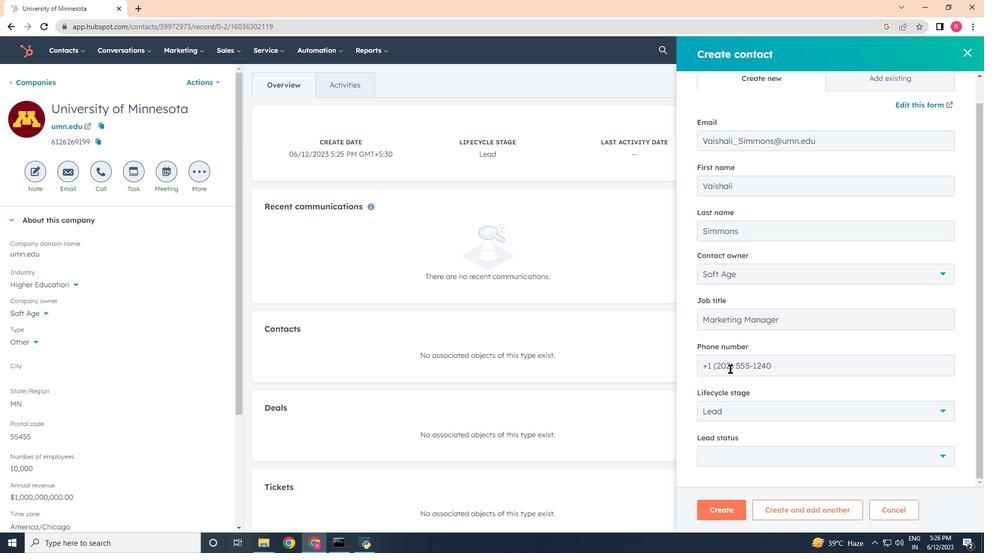 
Action: Mouse pressed left at (746, 463)
Screenshot: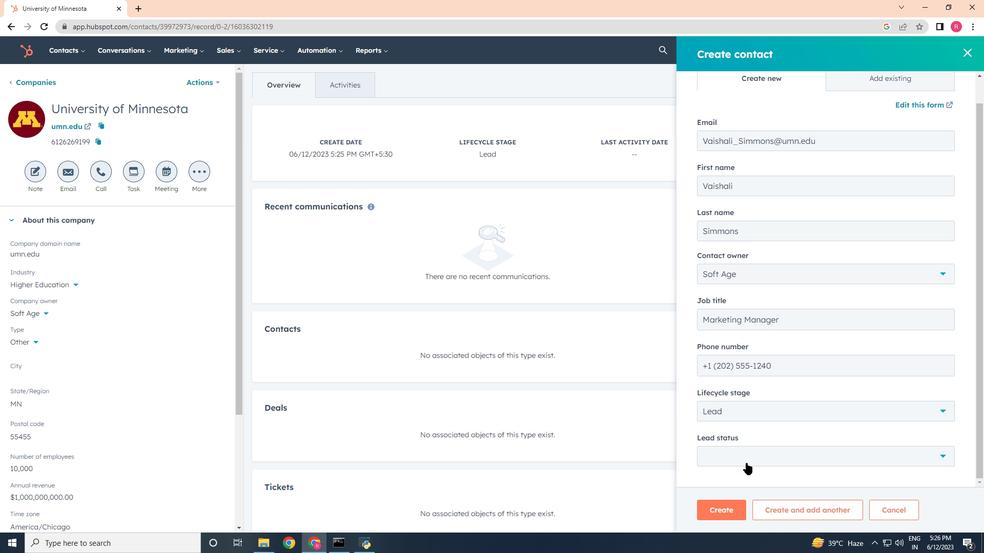 
Action: Mouse moved to (718, 385)
Screenshot: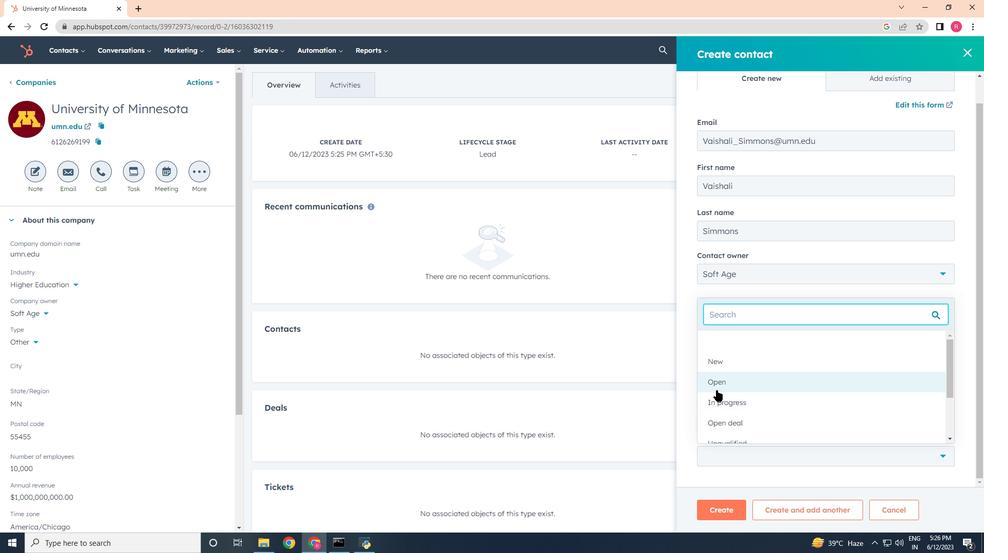 
Action: Mouse pressed left at (718, 385)
Screenshot: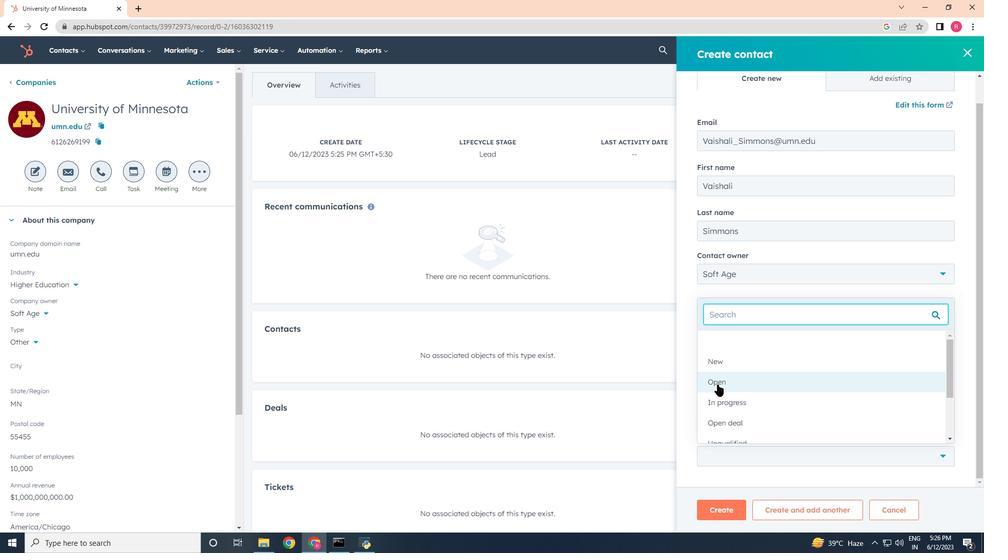 
Action: Mouse moved to (728, 515)
Screenshot: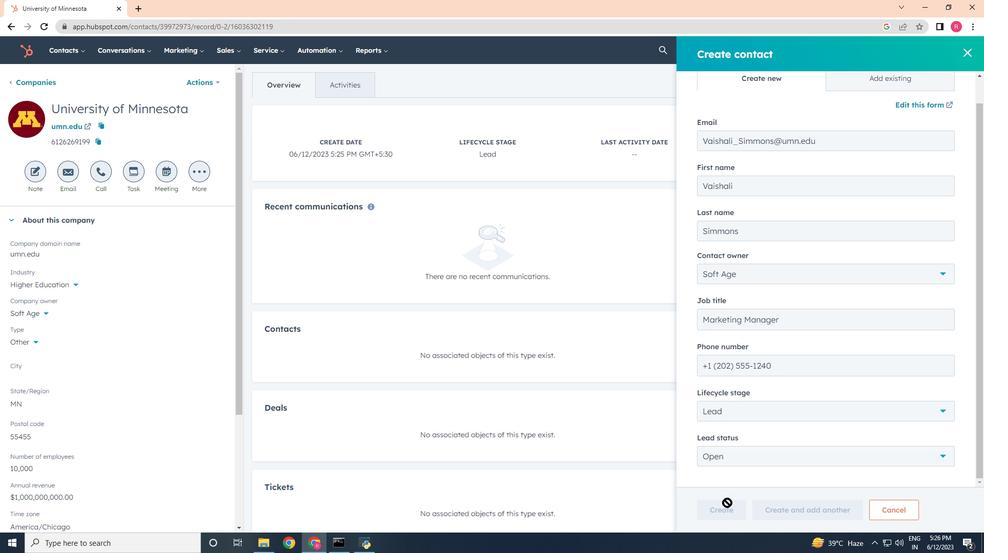 
Action: Mouse pressed left at (728, 515)
Screenshot: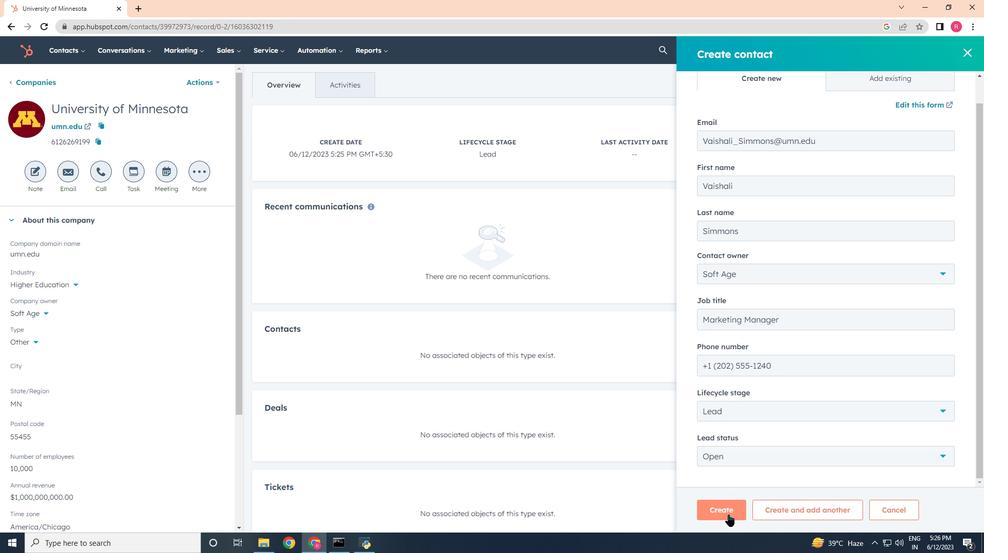 
